 Task: Search one way flight ticket for 5 adults, 2 children, 1 infant in seat and 1 infant on lap in economy from Hyannis: Cape Cod Gateway Airport (boardman/polando Field) to Springfield: Abraham Lincoln Capital Airport on 5-2-2023. Choice of flights is Spirit. Number of bags: 2 checked bags. Price is upto 73000. Outbound departure time preference is 21:45.
Action: Mouse moved to (340, 145)
Screenshot: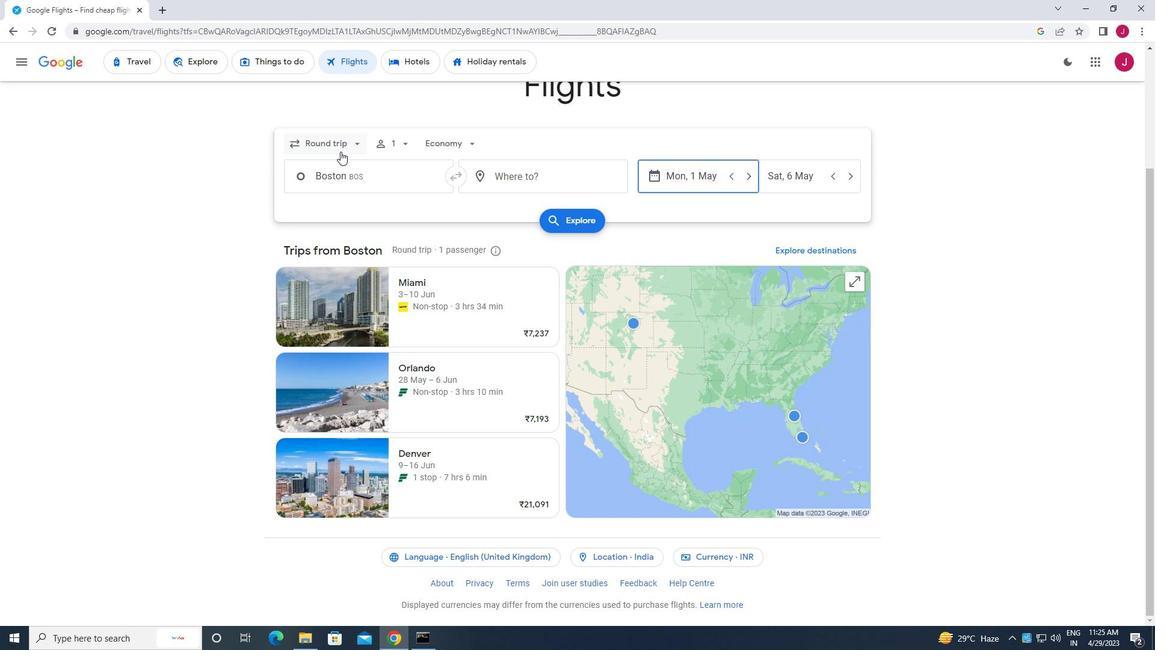 
Action: Mouse pressed left at (340, 145)
Screenshot: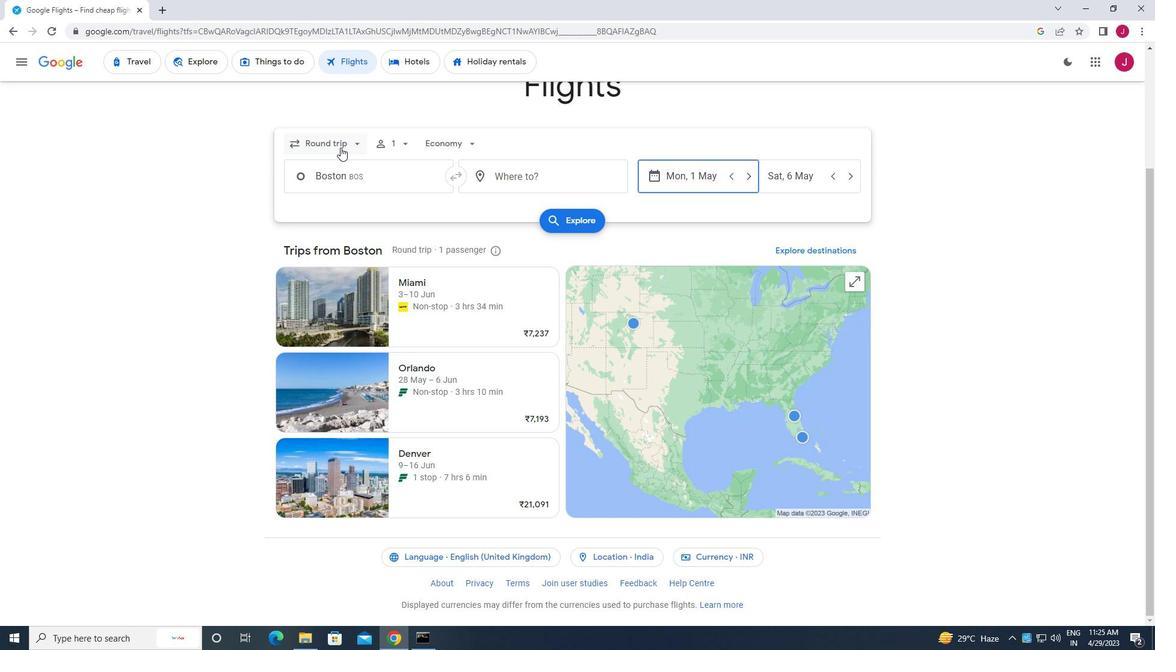 
Action: Mouse moved to (344, 197)
Screenshot: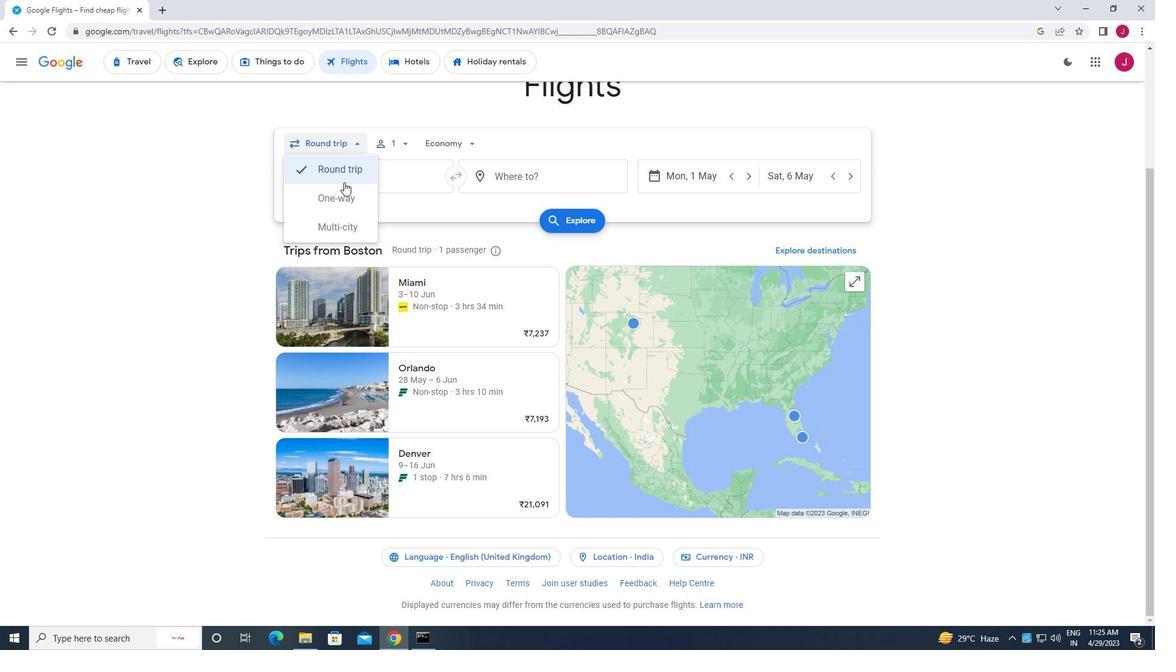
Action: Mouse pressed left at (344, 197)
Screenshot: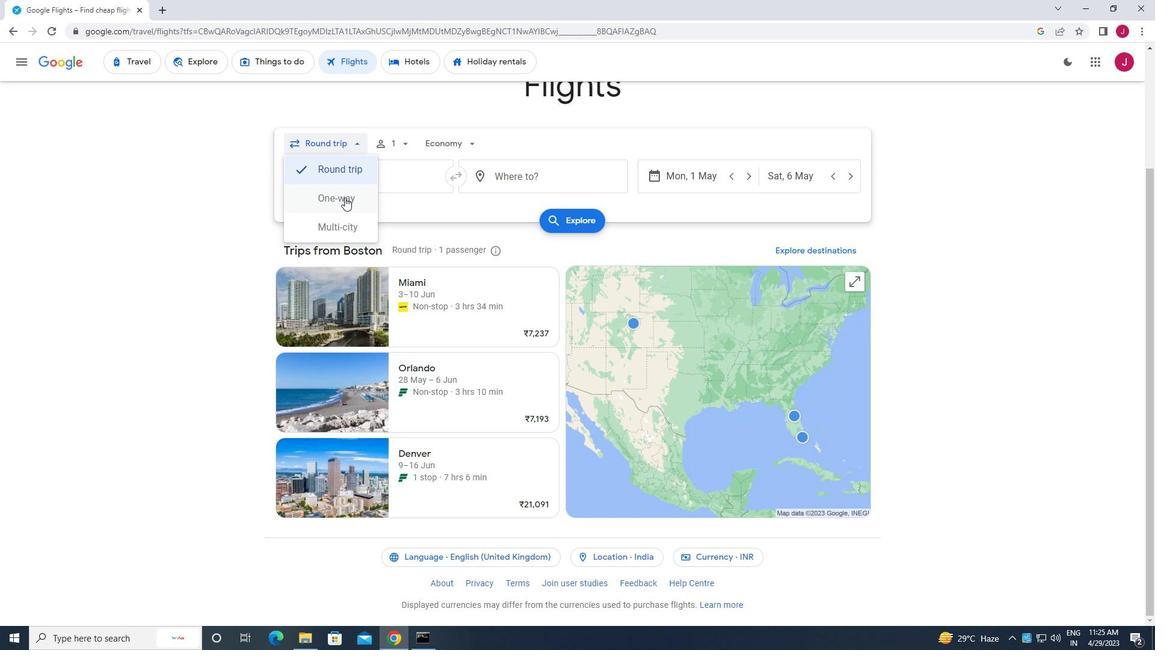 
Action: Mouse moved to (397, 143)
Screenshot: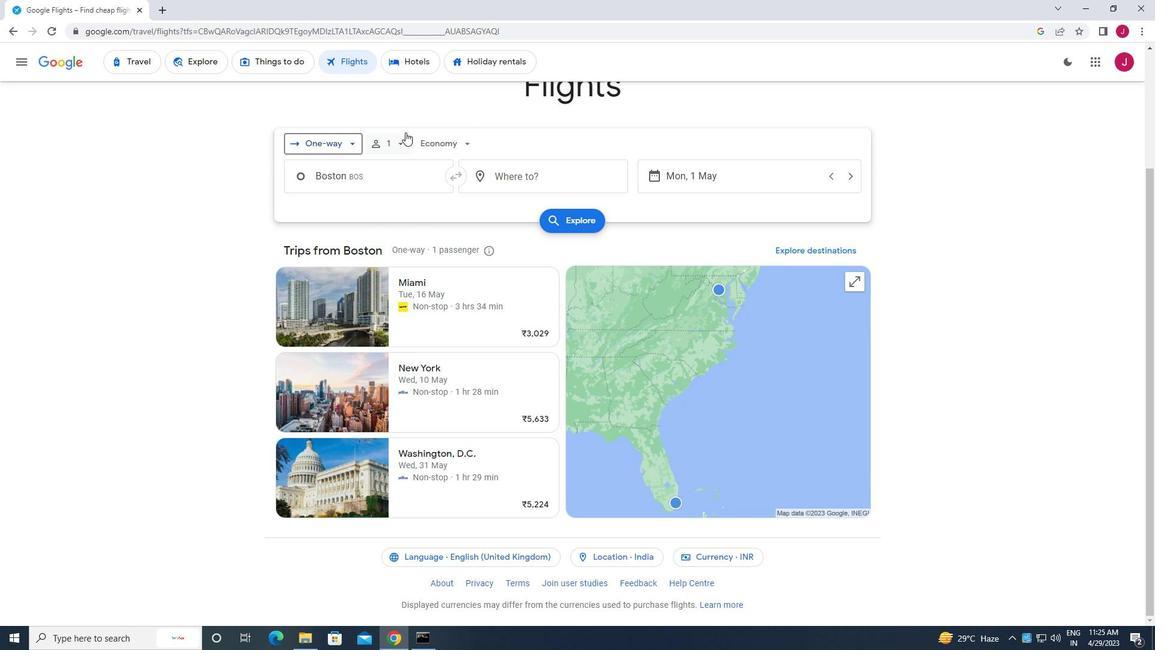 
Action: Mouse pressed left at (397, 143)
Screenshot: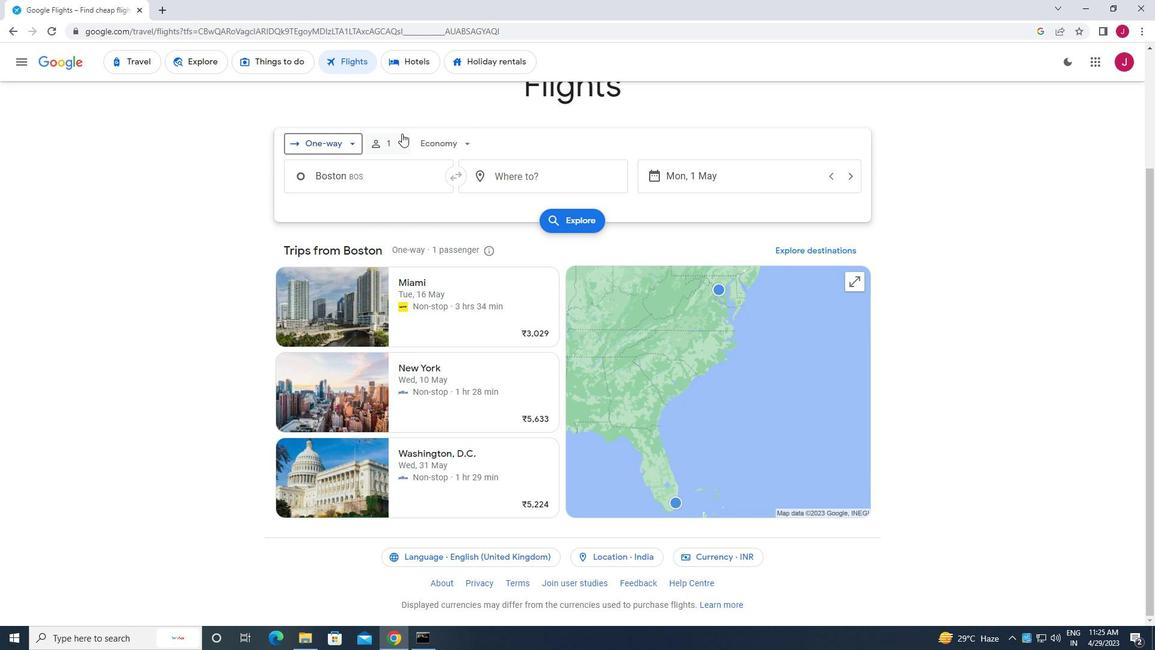 
Action: Mouse moved to (493, 175)
Screenshot: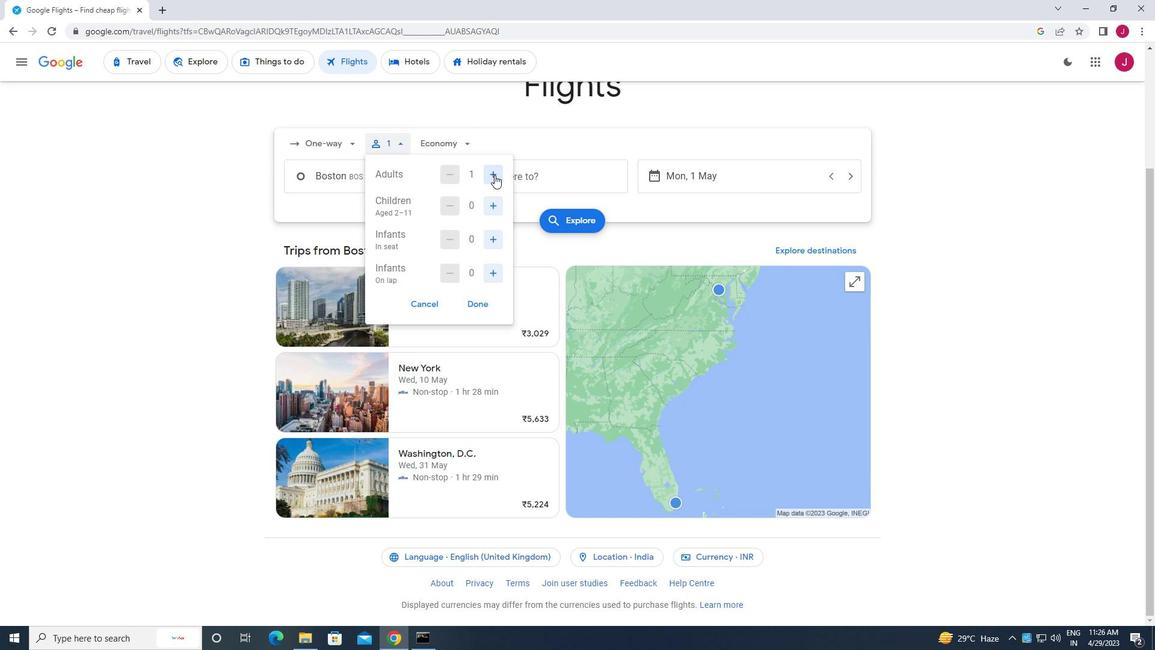 
Action: Mouse pressed left at (493, 175)
Screenshot: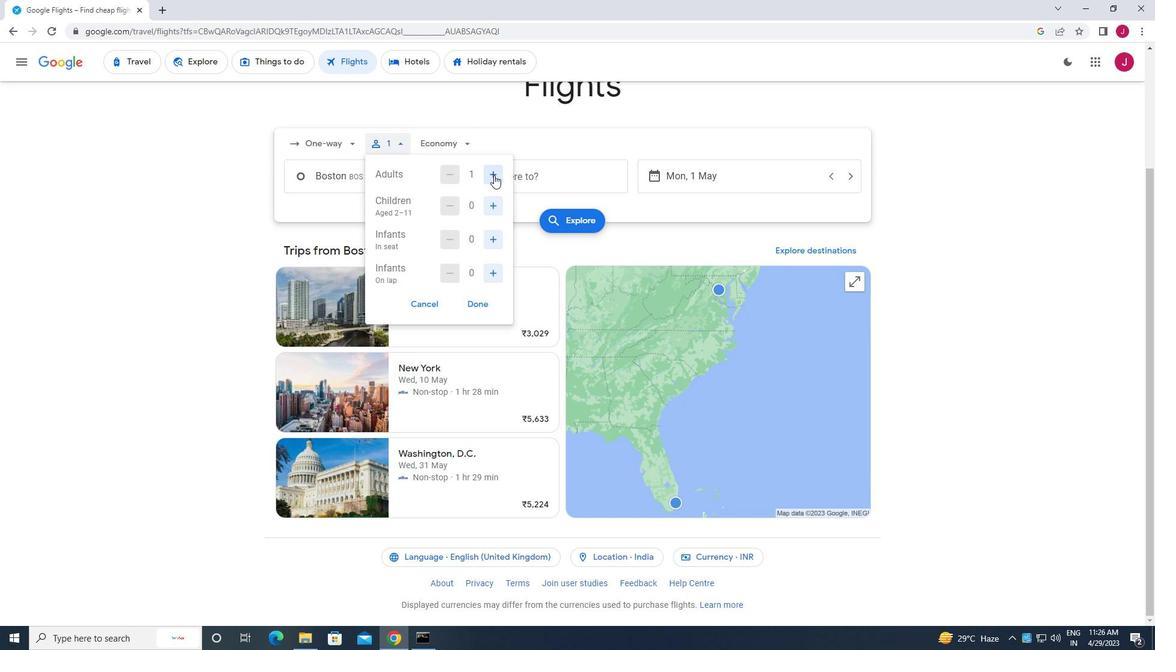 
Action: Mouse pressed left at (493, 175)
Screenshot: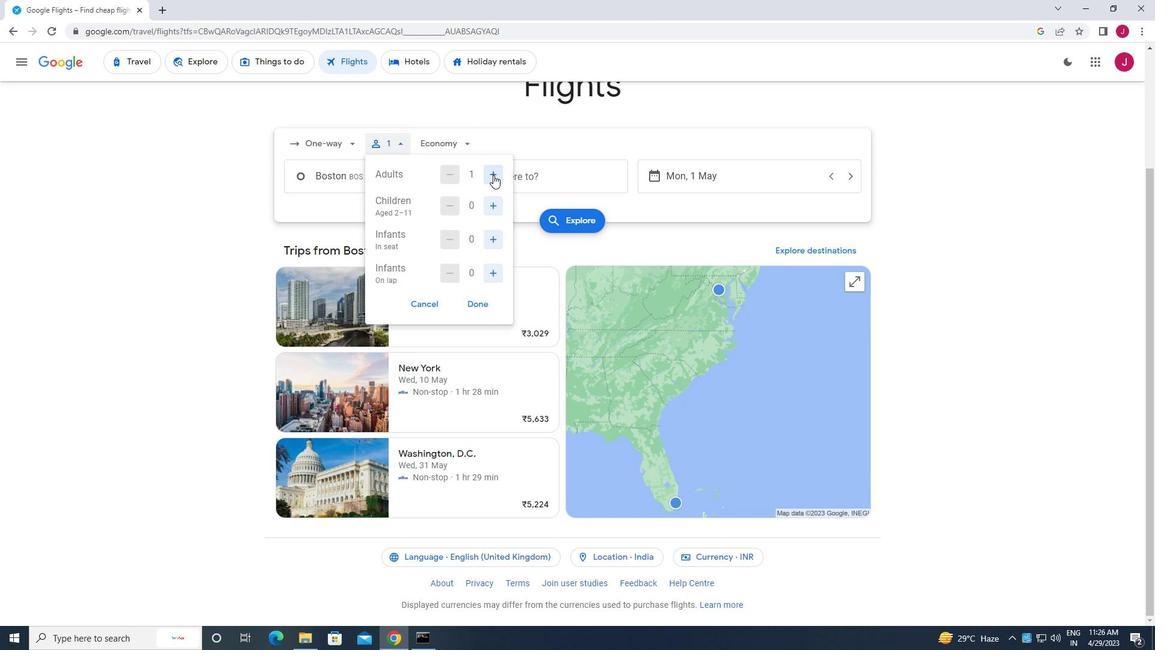 
Action: Mouse pressed left at (493, 175)
Screenshot: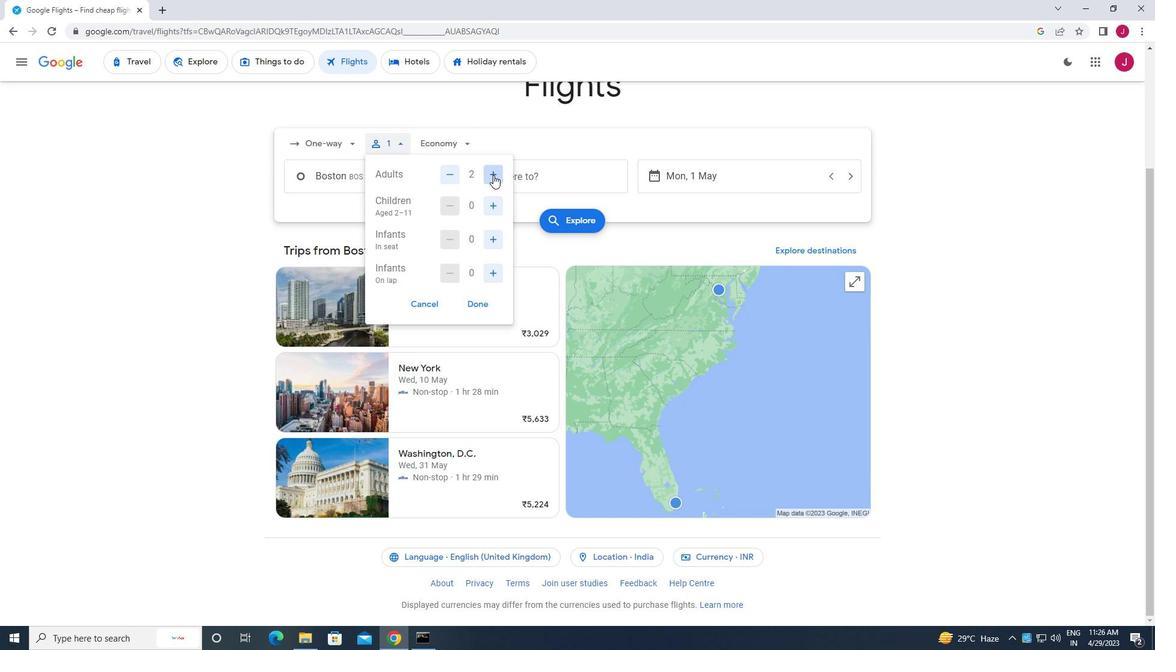 
Action: Mouse pressed left at (493, 175)
Screenshot: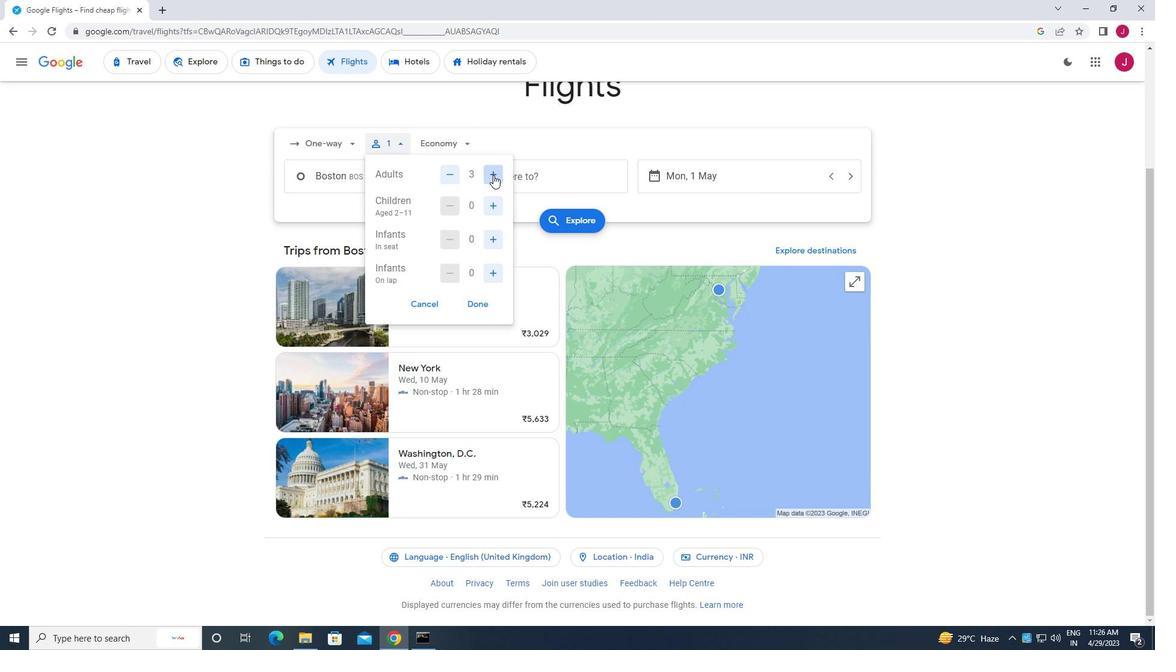 
Action: Mouse moved to (494, 211)
Screenshot: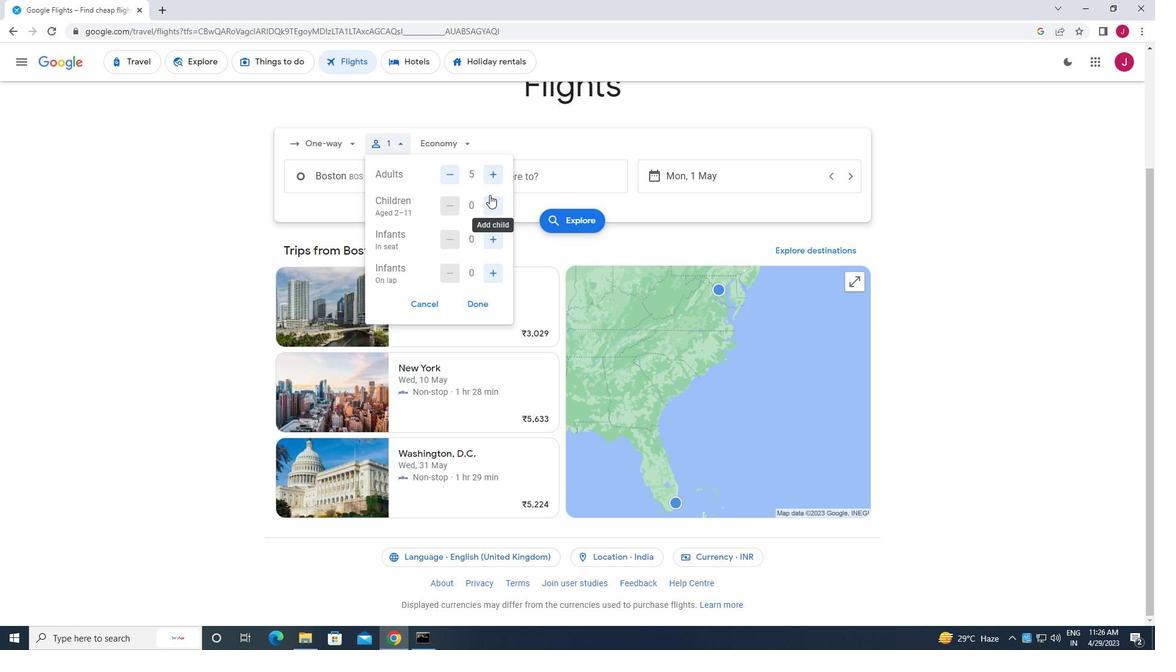 
Action: Mouse pressed left at (494, 211)
Screenshot: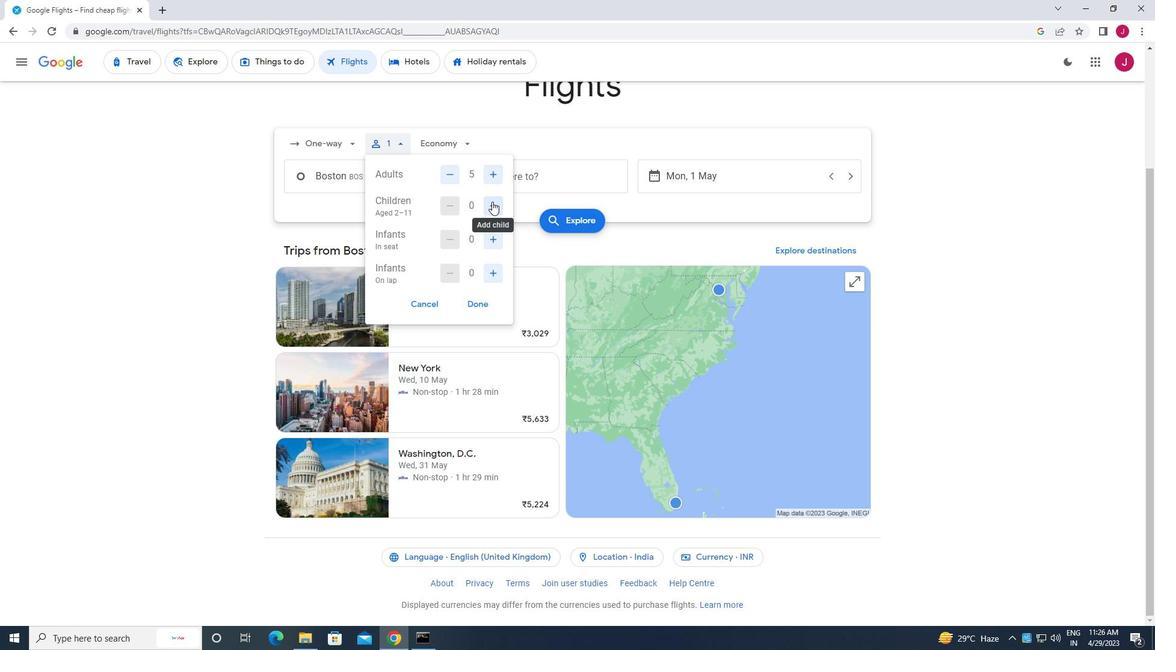 
Action: Mouse pressed left at (494, 211)
Screenshot: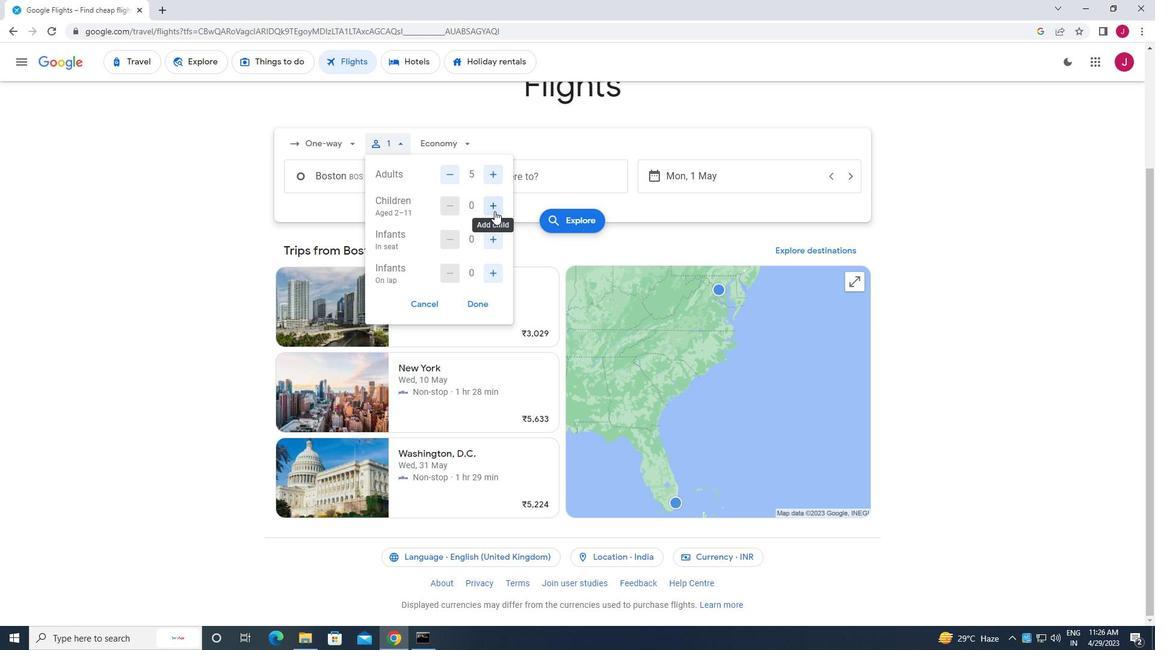 
Action: Mouse moved to (493, 241)
Screenshot: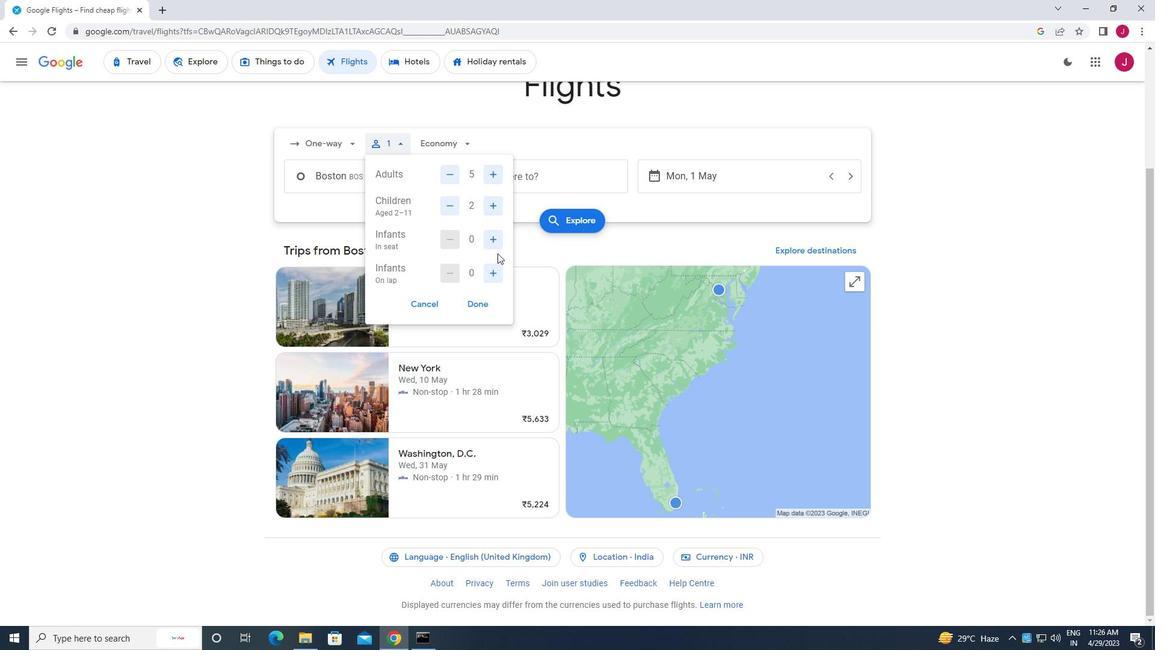 
Action: Mouse pressed left at (493, 241)
Screenshot: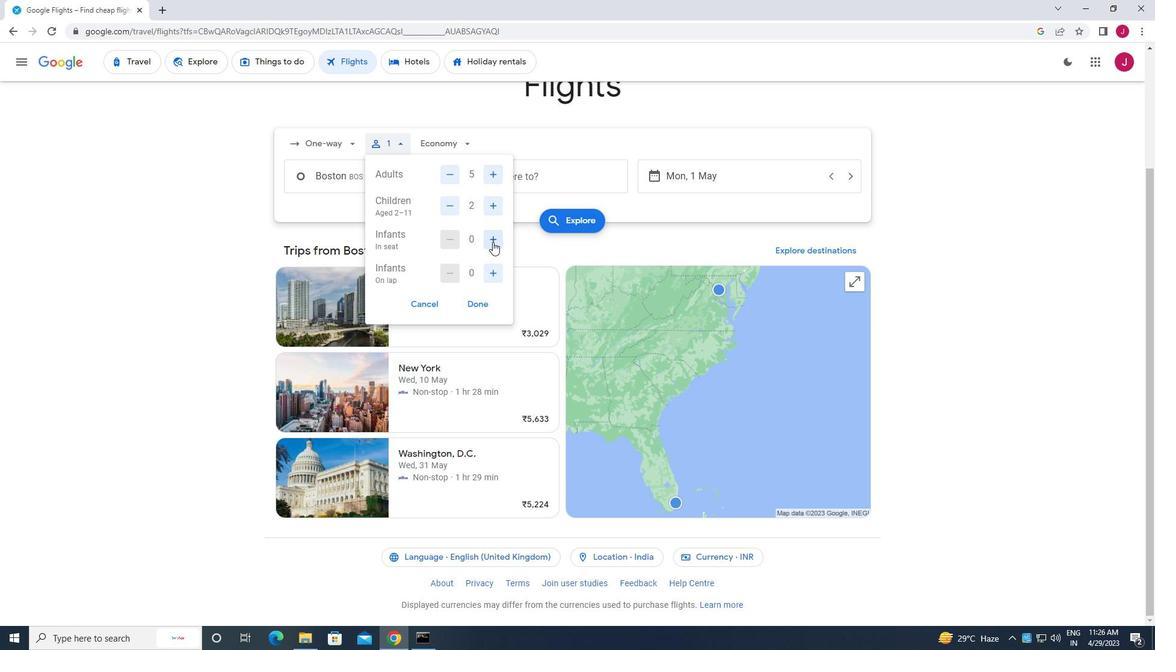 
Action: Mouse moved to (494, 276)
Screenshot: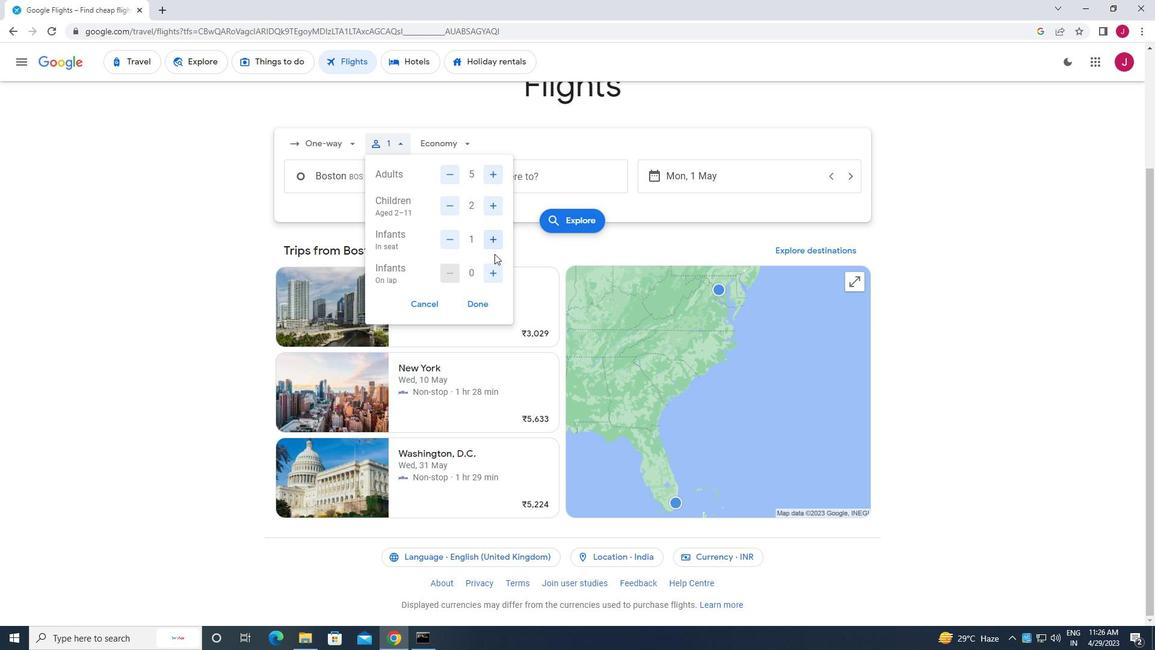 
Action: Mouse pressed left at (494, 276)
Screenshot: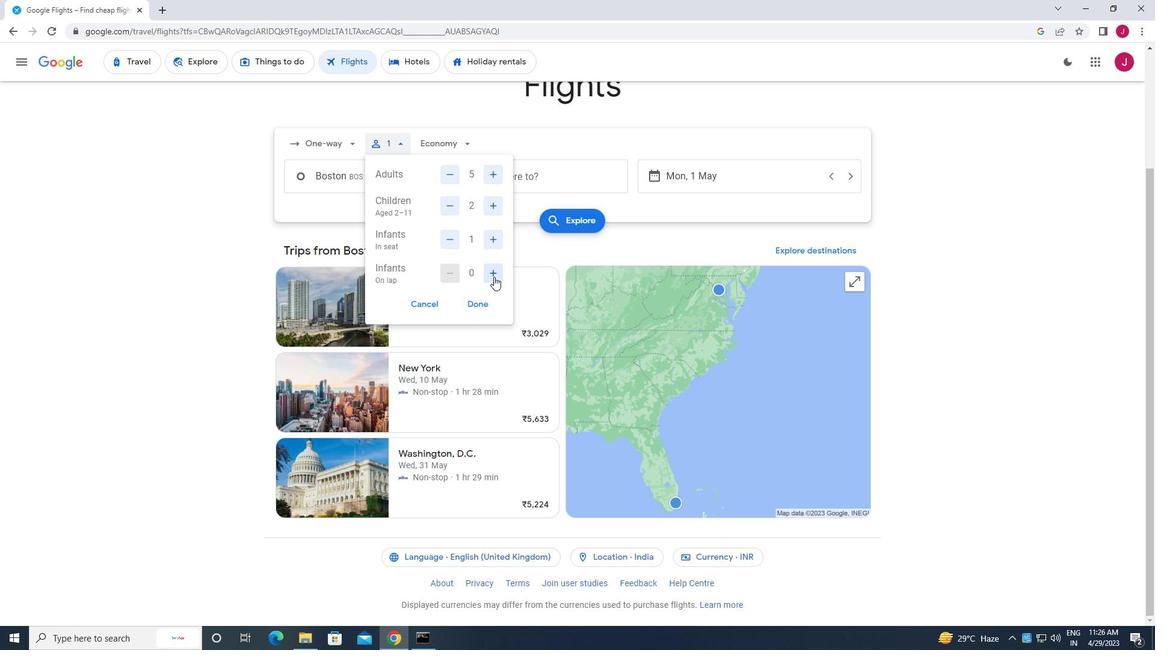 
Action: Mouse moved to (482, 305)
Screenshot: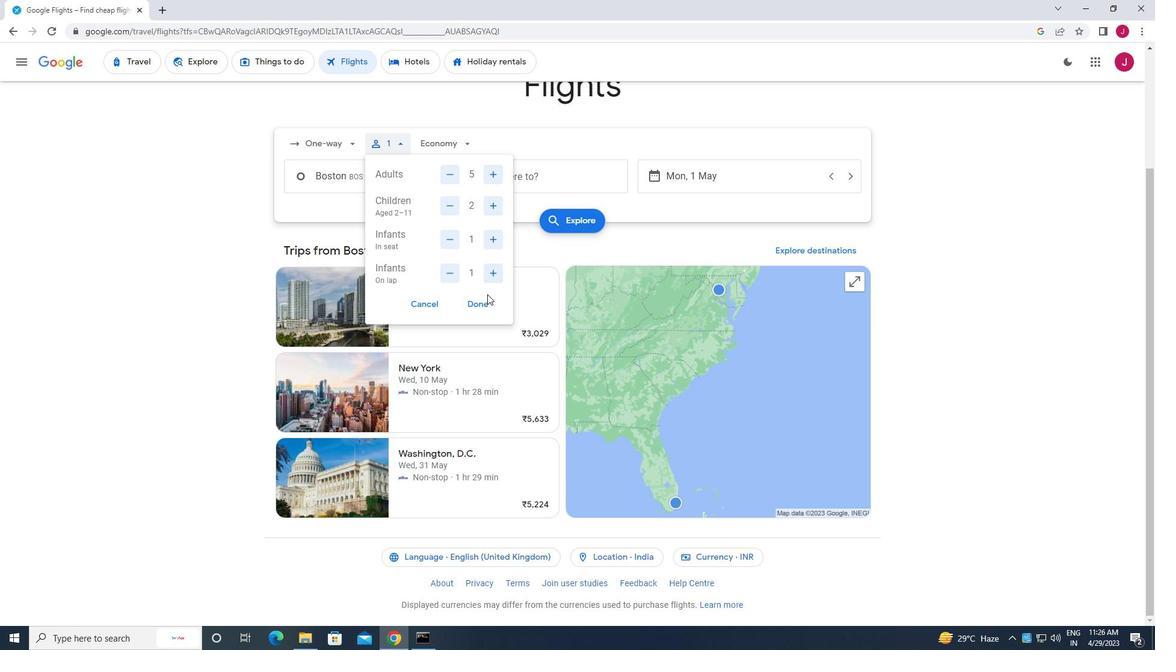 
Action: Mouse pressed left at (482, 305)
Screenshot: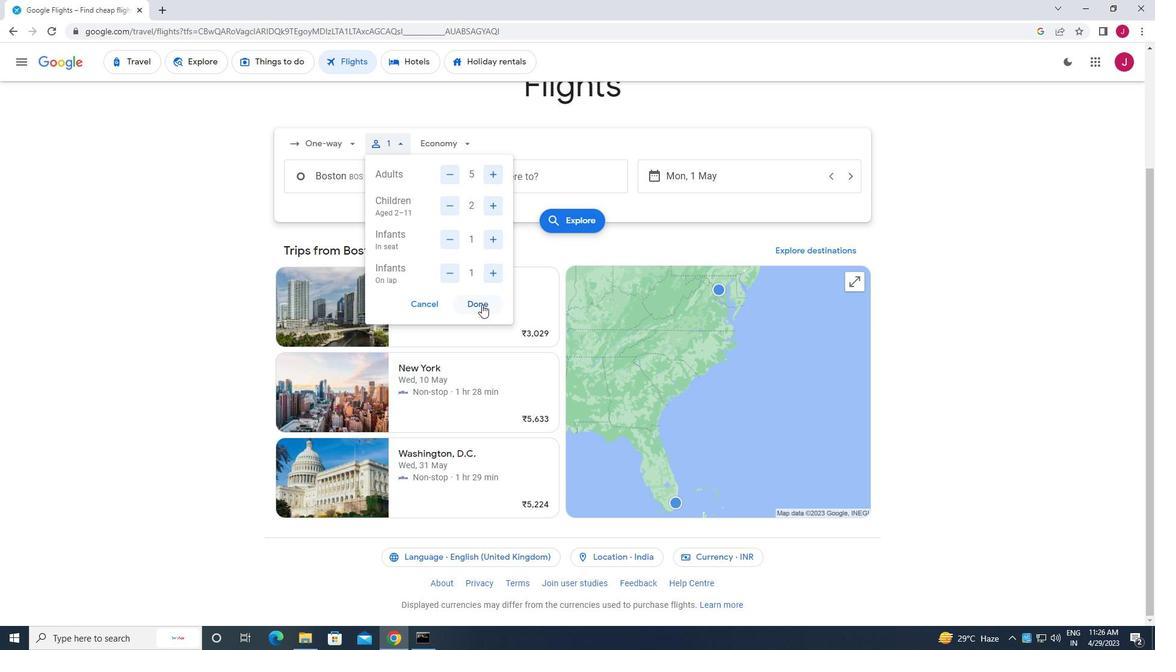 
Action: Mouse moved to (455, 140)
Screenshot: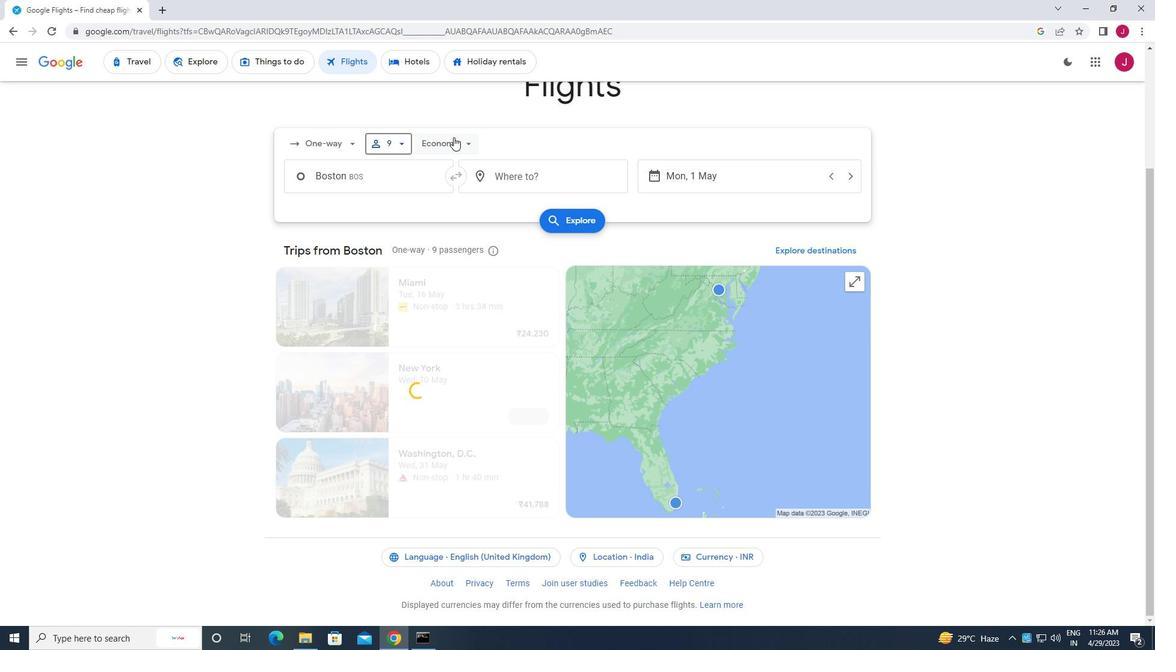 
Action: Mouse pressed left at (455, 140)
Screenshot: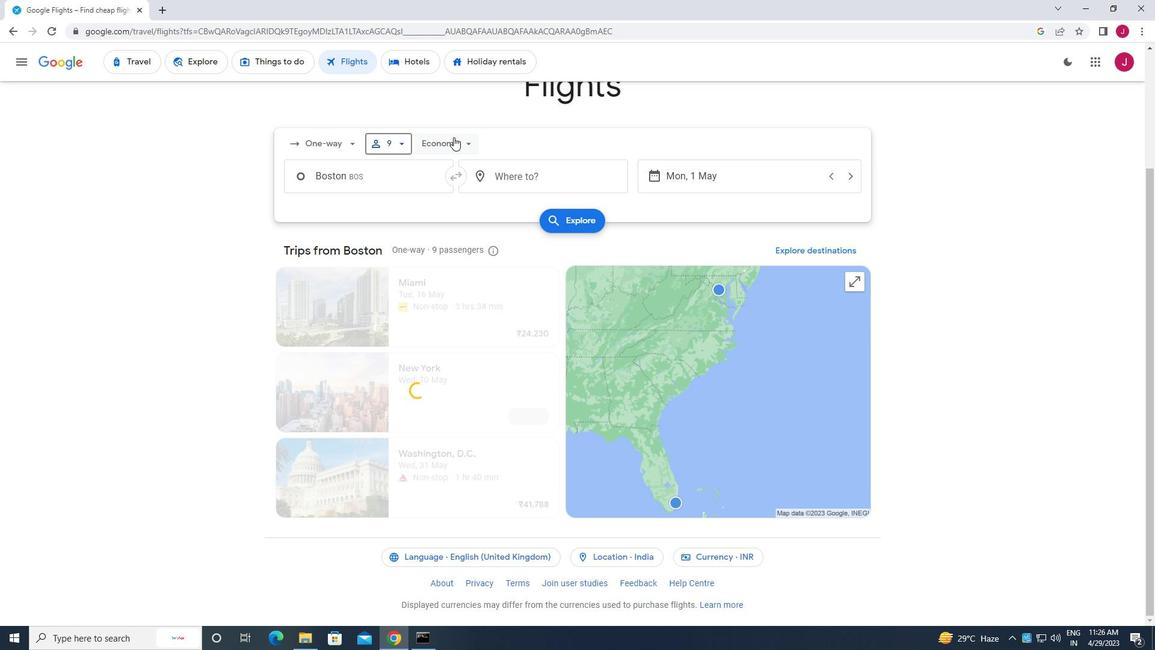 
Action: Mouse moved to (461, 167)
Screenshot: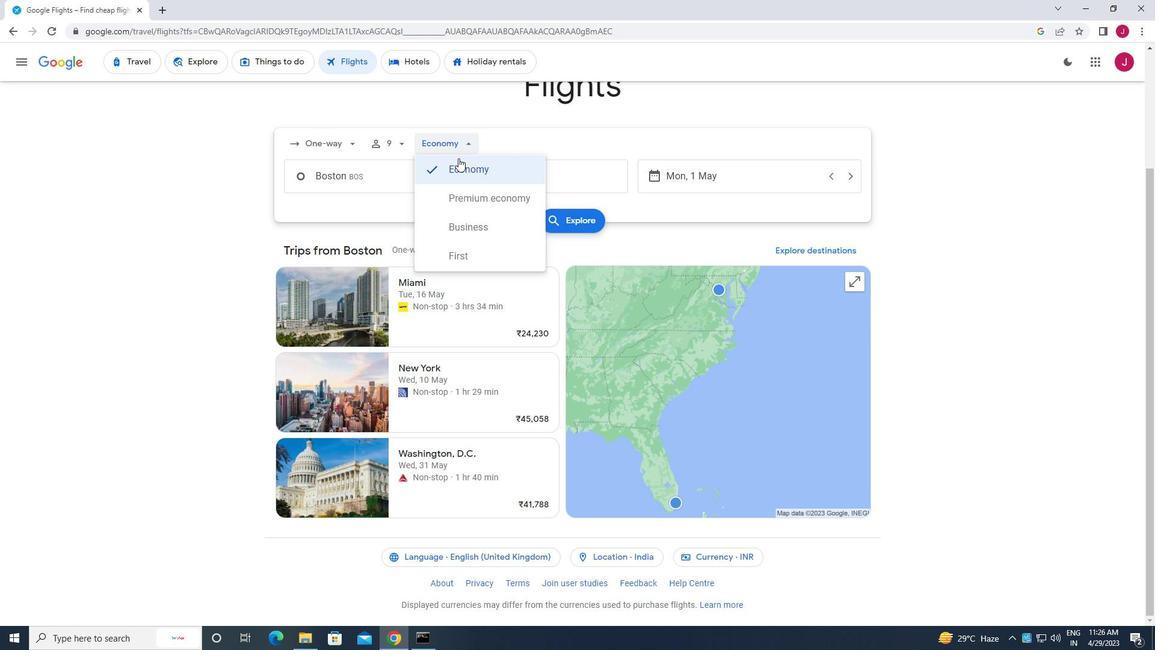 
Action: Mouse pressed left at (461, 167)
Screenshot: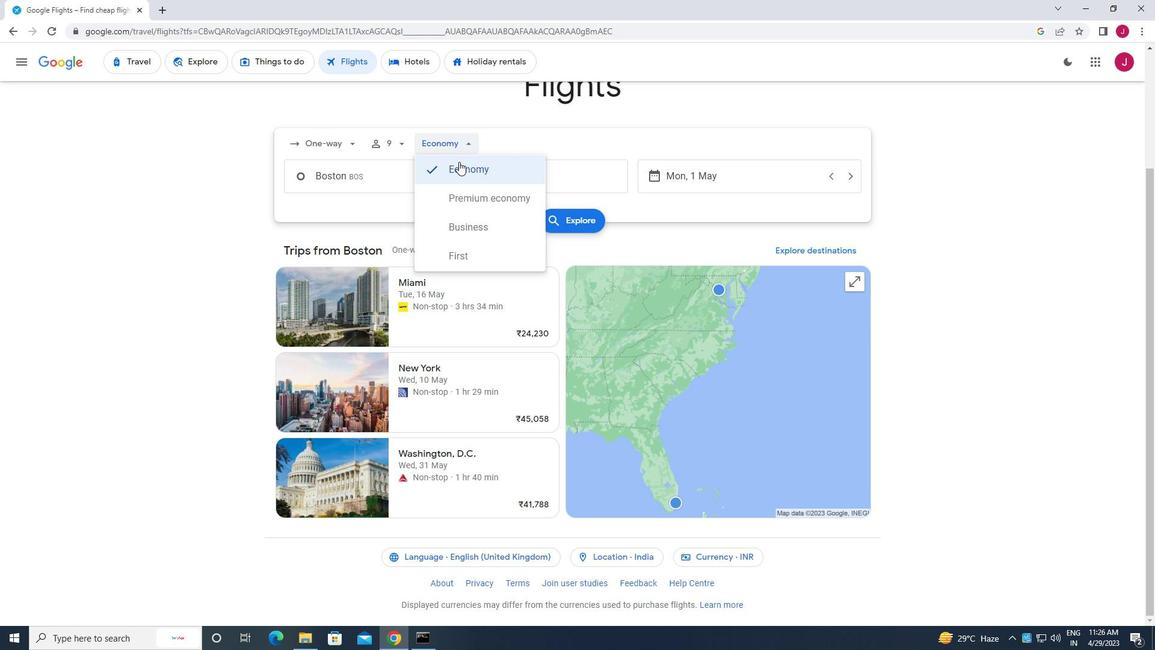 
Action: Mouse moved to (399, 181)
Screenshot: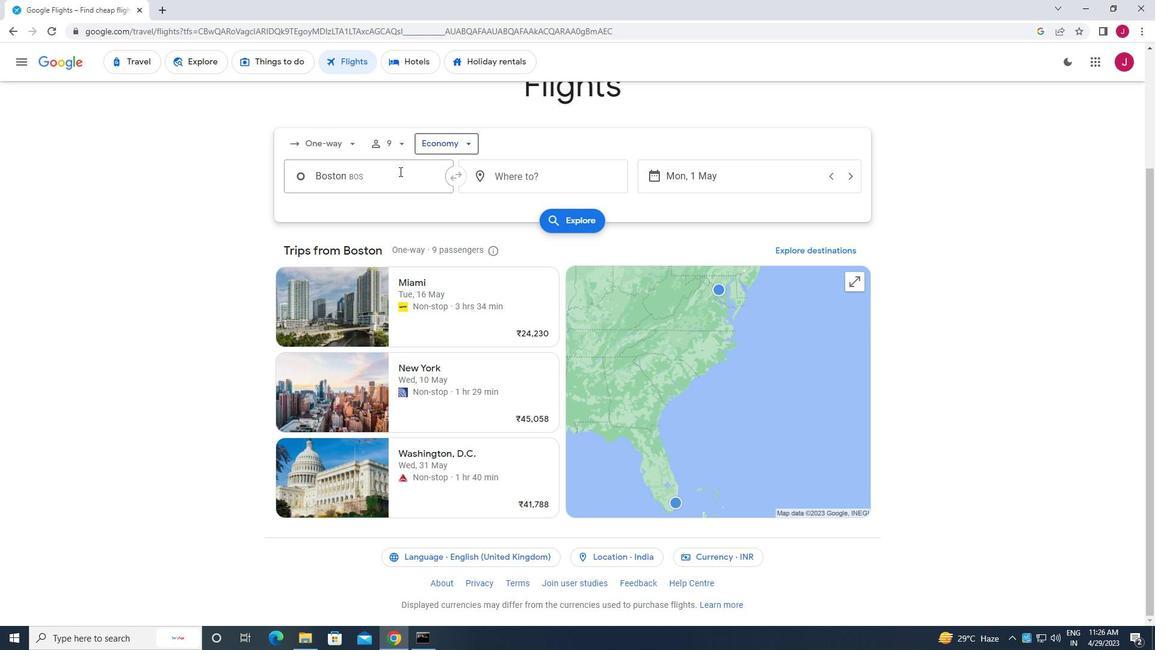 
Action: Mouse pressed left at (399, 181)
Screenshot: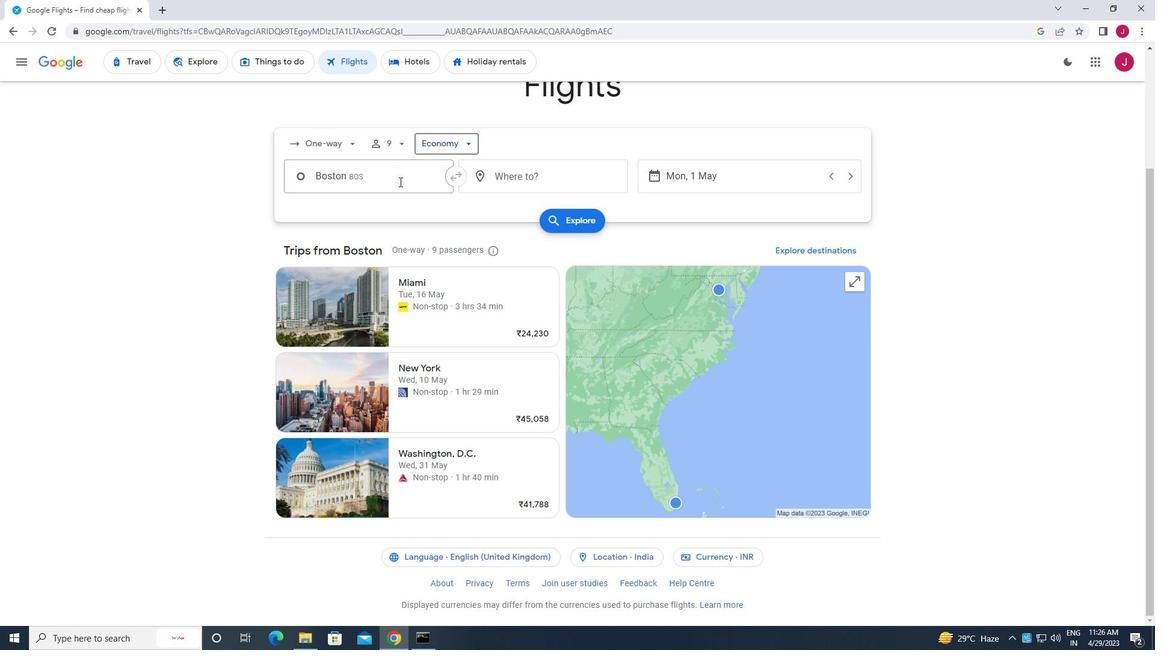 
Action: Mouse moved to (397, 181)
Screenshot: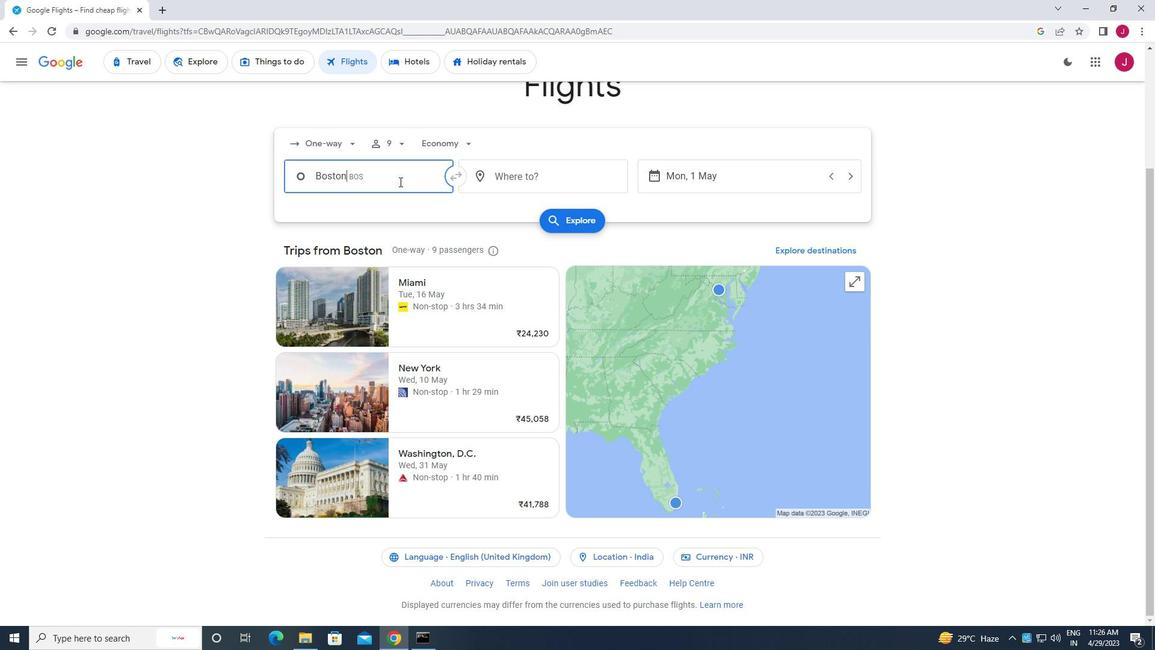 
Action: Key pressed hyannis<Key.space>c<Key.backspace><Key.backspace><Key.backspace><Key.backspace><Key.backspace><Key.backspace><Key.backspace><Key.backspace><Key.backspace>cape<Key.space>cod<Key.space>g
Screenshot: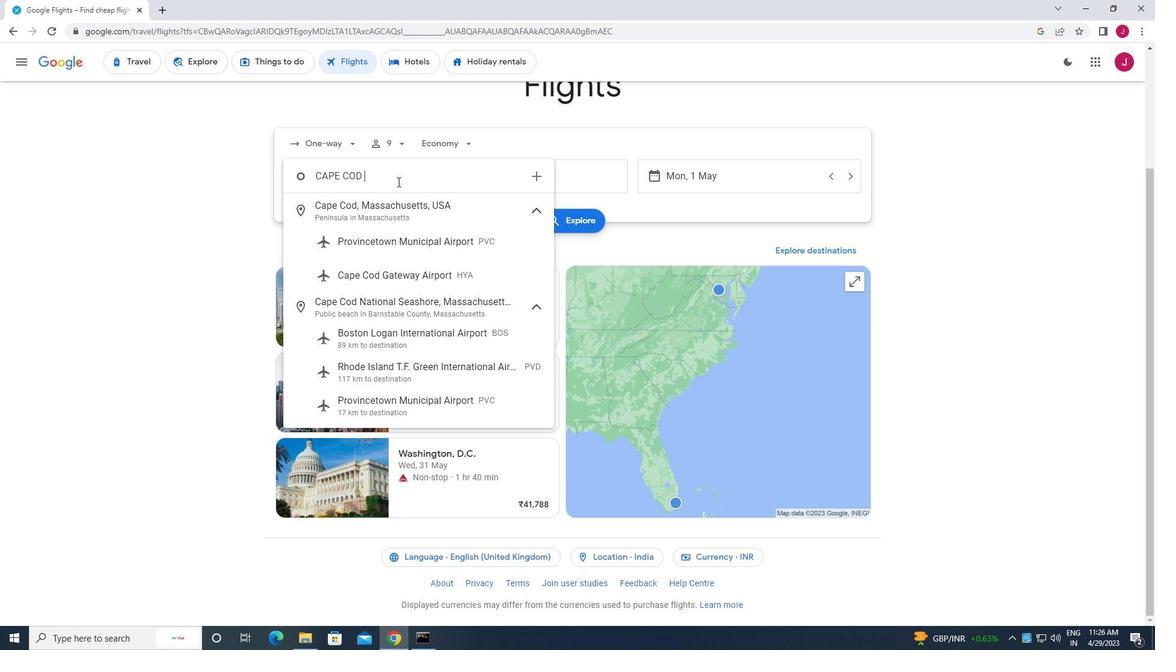 
Action: Mouse moved to (402, 208)
Screenshot: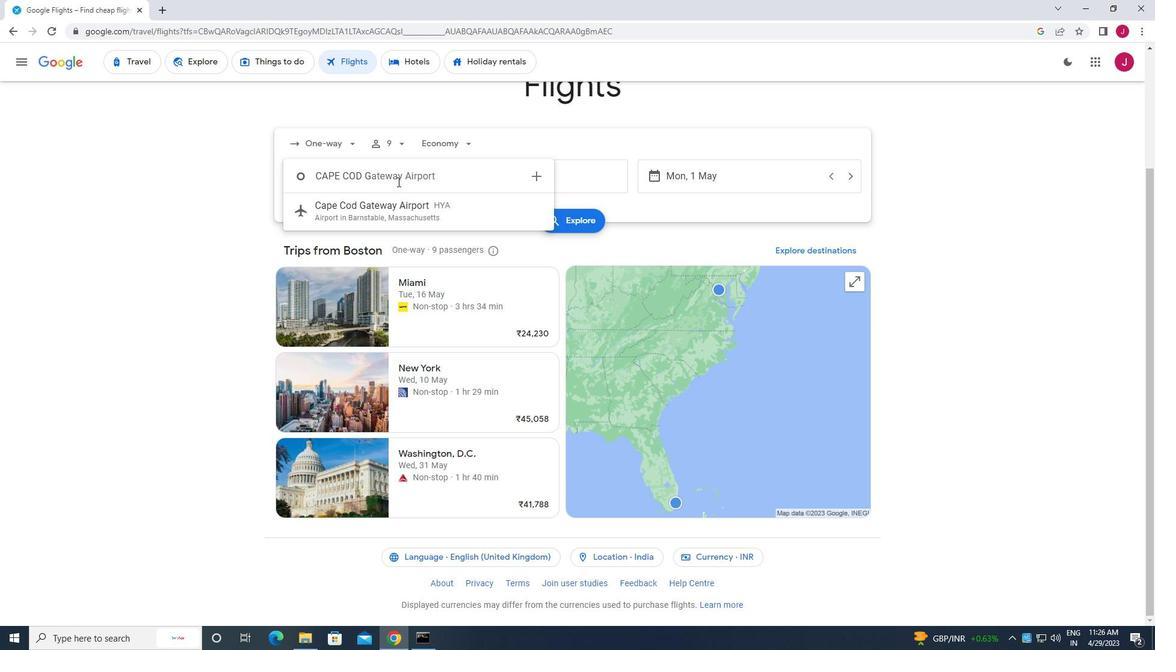 
Action: Mouse pressed left at (402, 208)
Screenshot: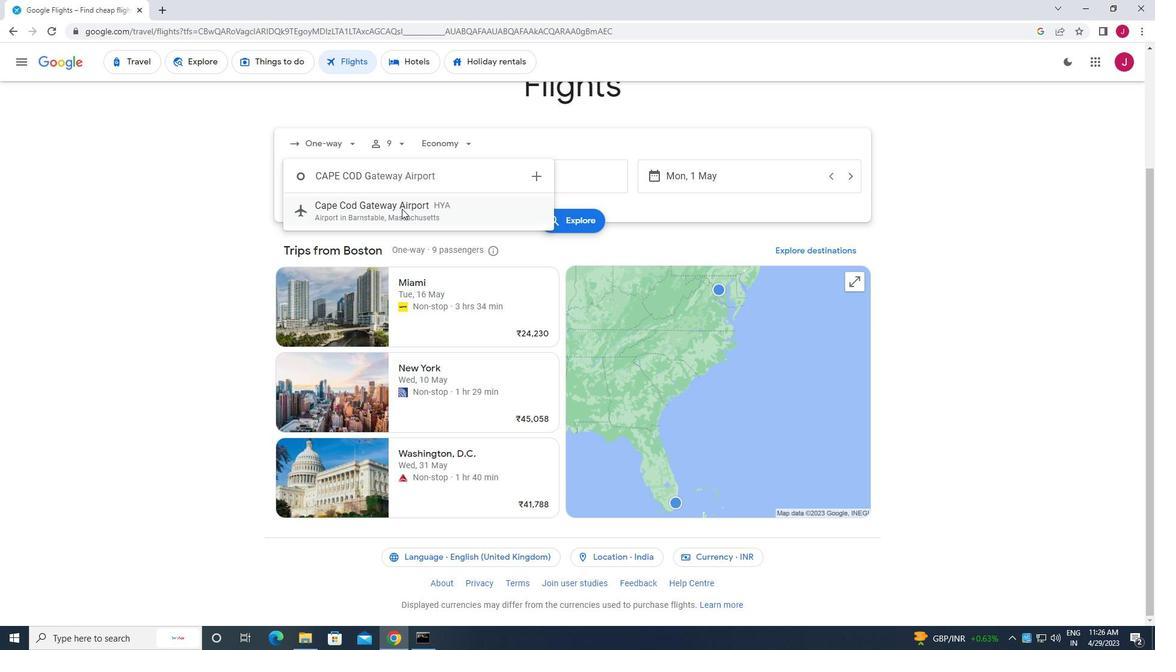 
Action: Mouse moved to (550, 183)
Screenshot: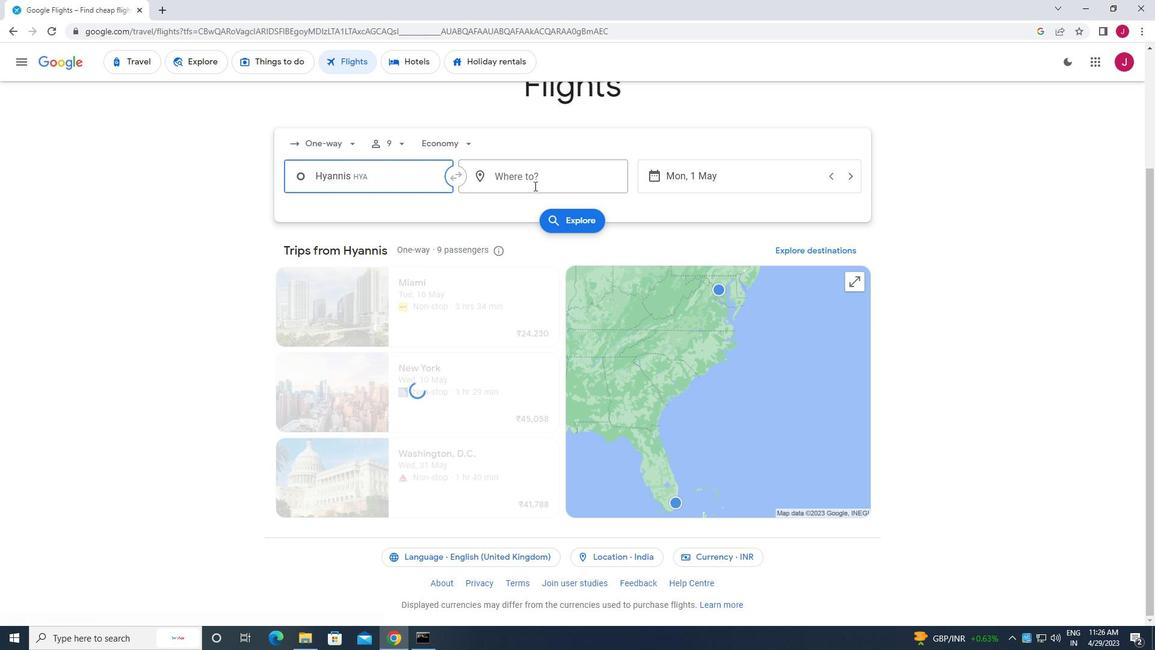 
Action: Mouse pressed left at (550, 183)
Screenshot: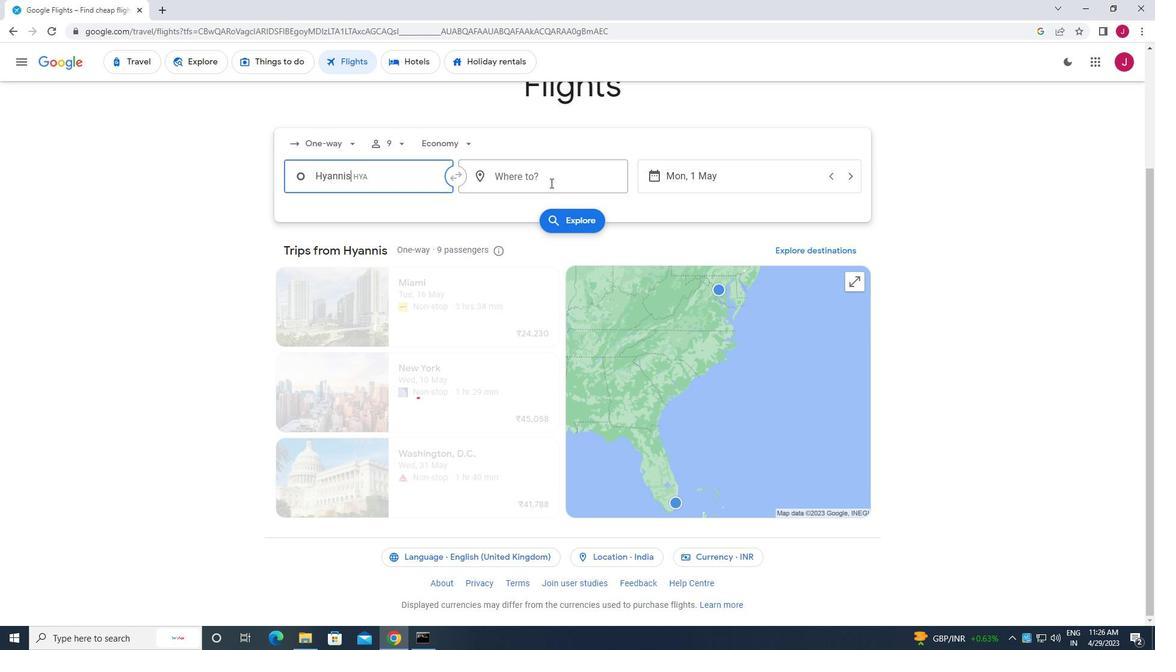 
Action: Mouse moved to (550, 183)
Screenshot: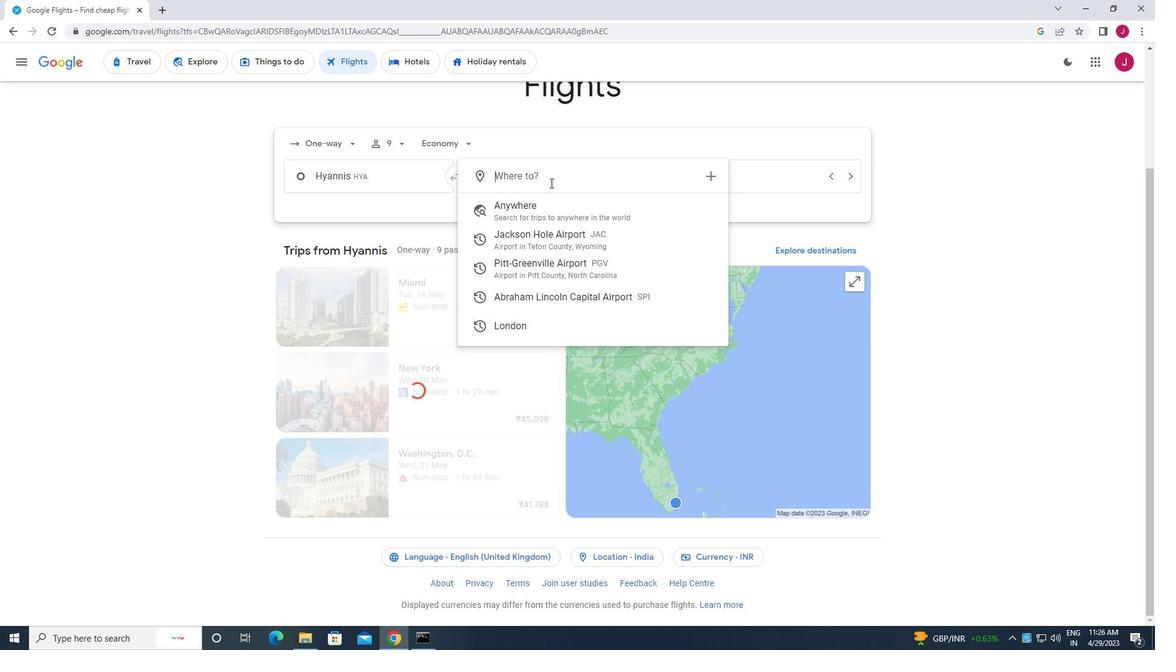
Action: Key pressed springfield
Screenshot: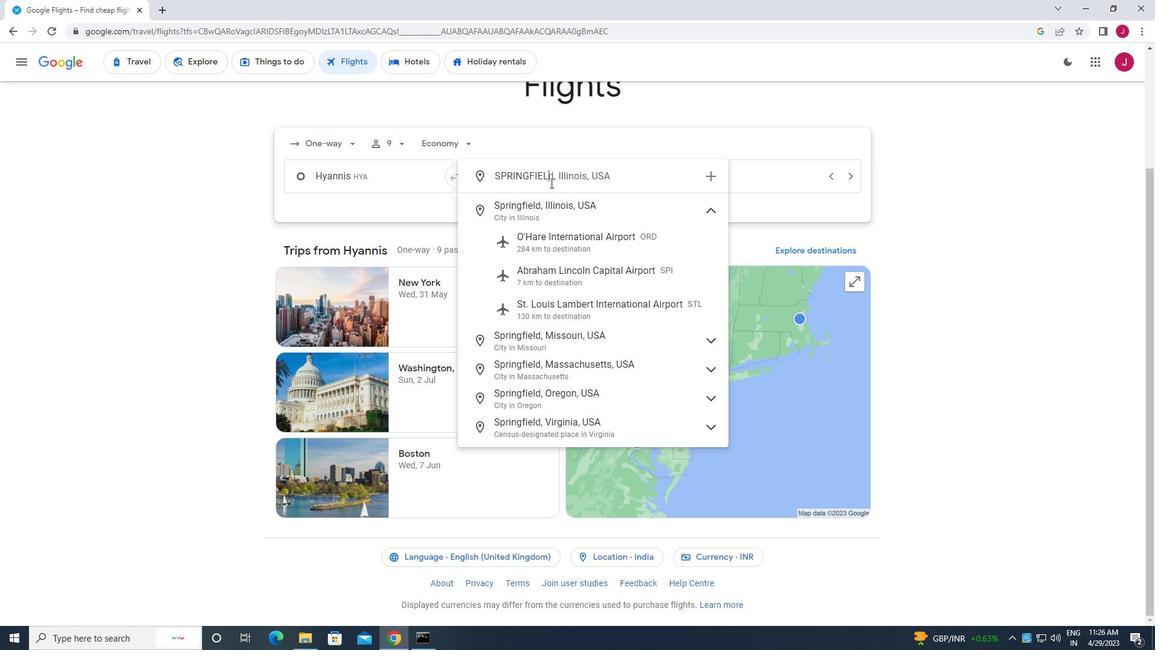 
Action: Mouse moved to (582, 275)
Screenshot: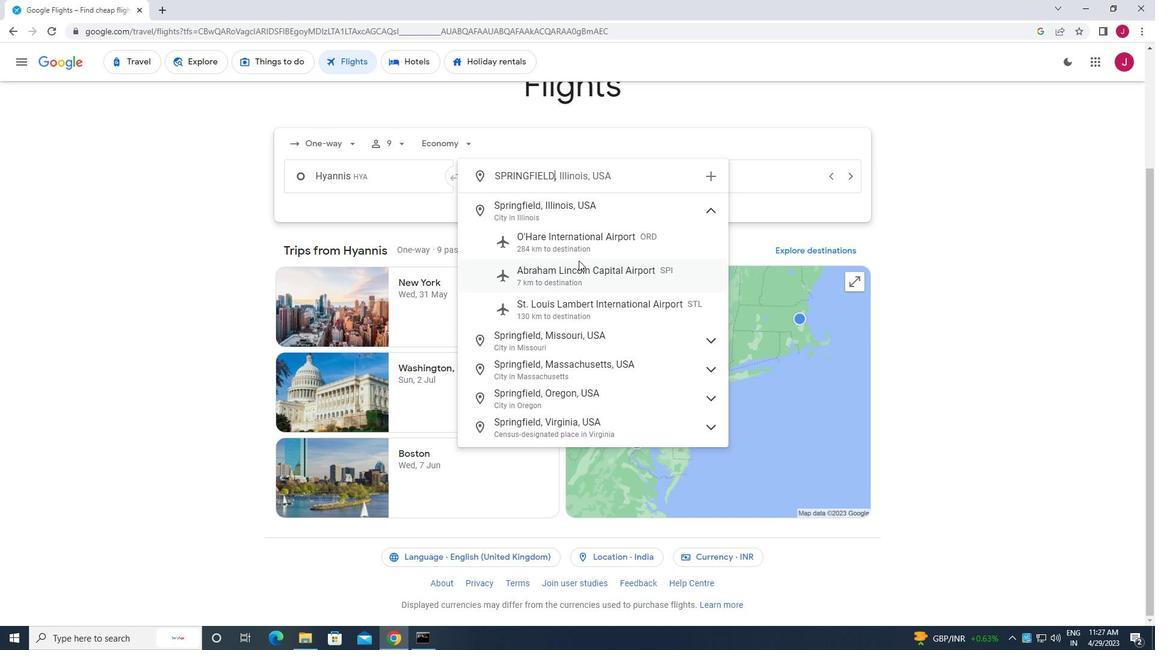 
Action: Mouse pressed left at (582, 275)
Screenshot: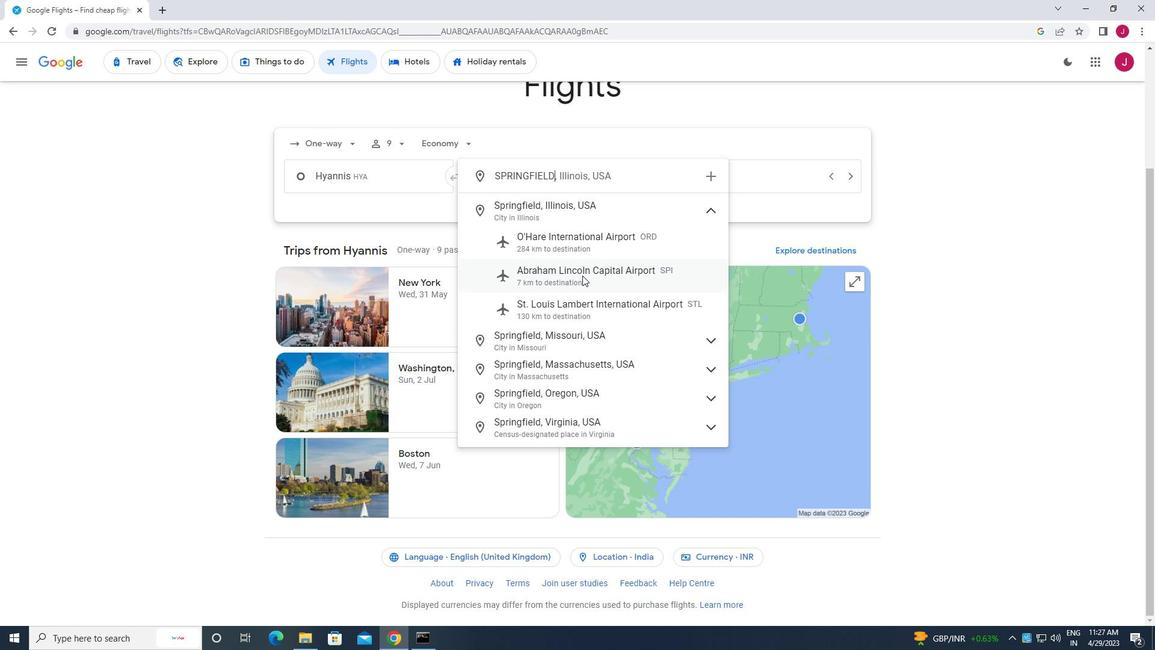 
Action: Mouse moved to (715, 172)
Screenshot: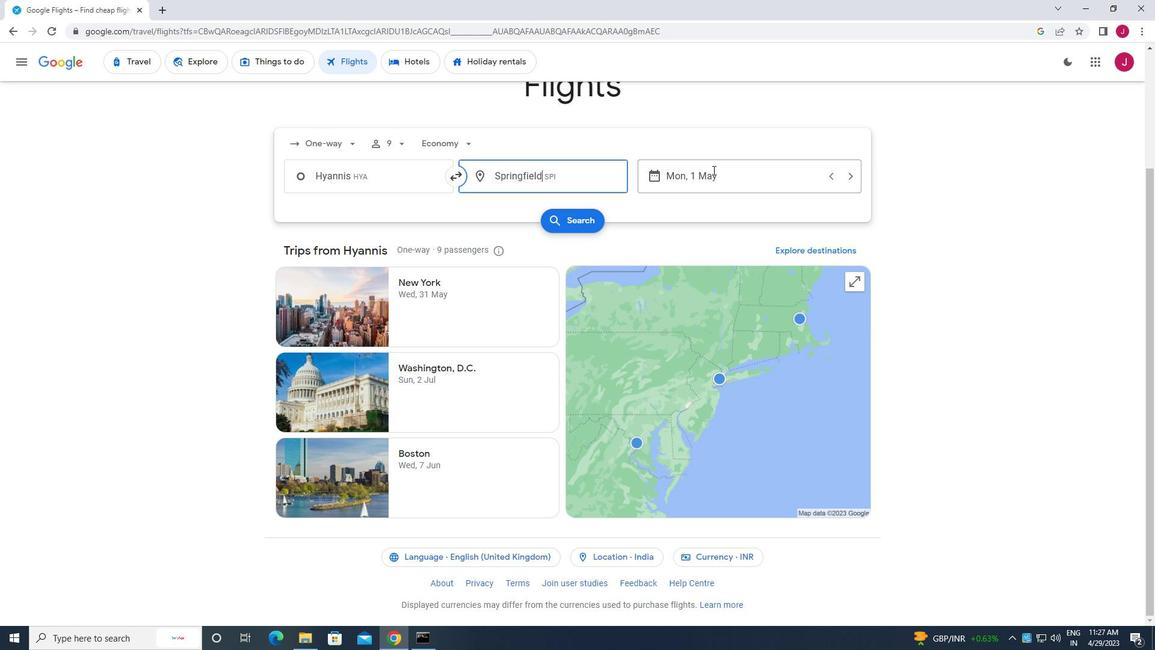 
Action: Mouse pressed left at (715, 172)
Screenshot: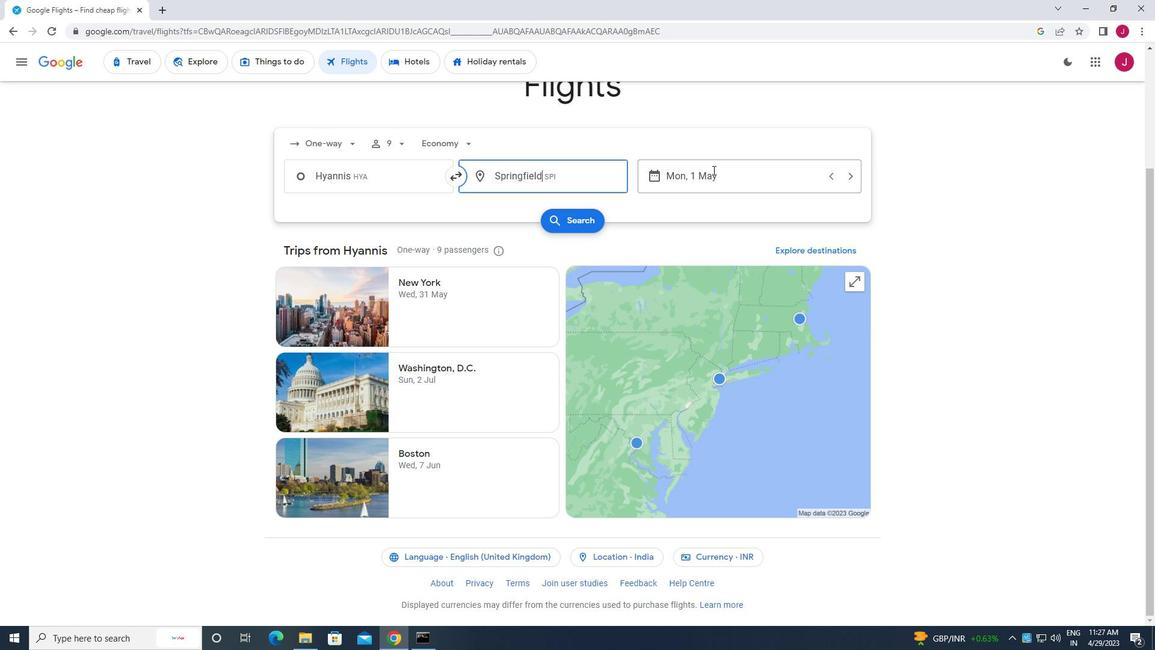 
Action: Mouse moved to (725, 275)
Screenshot: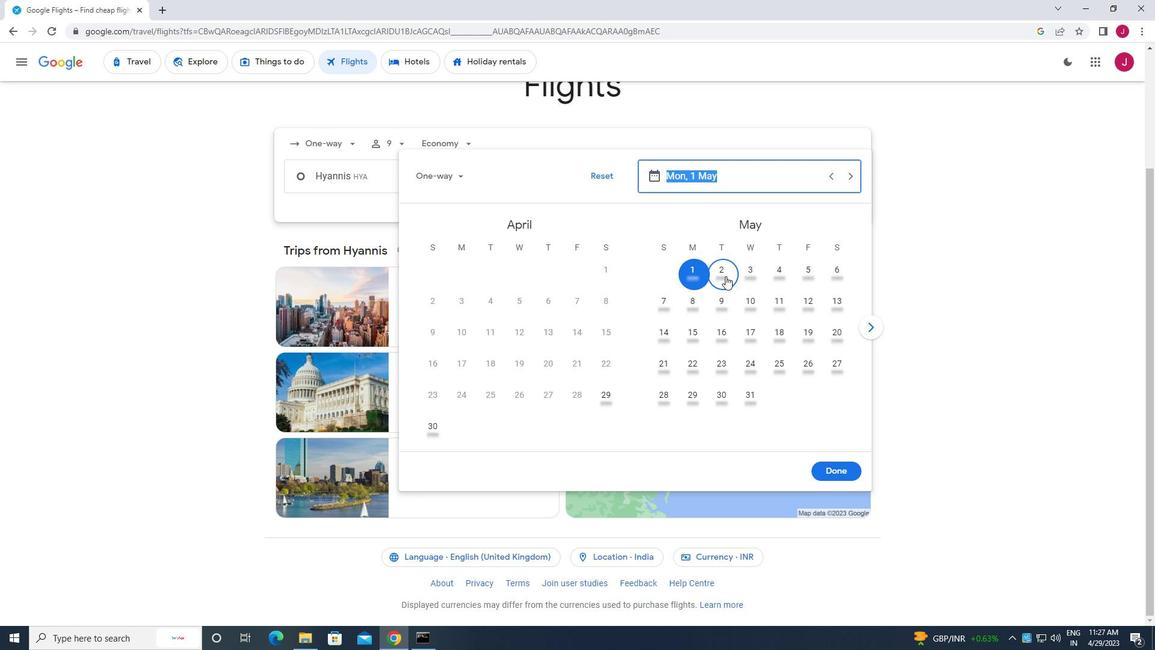 
Action: Mouse pressed left at (725, 275)
Screenshot: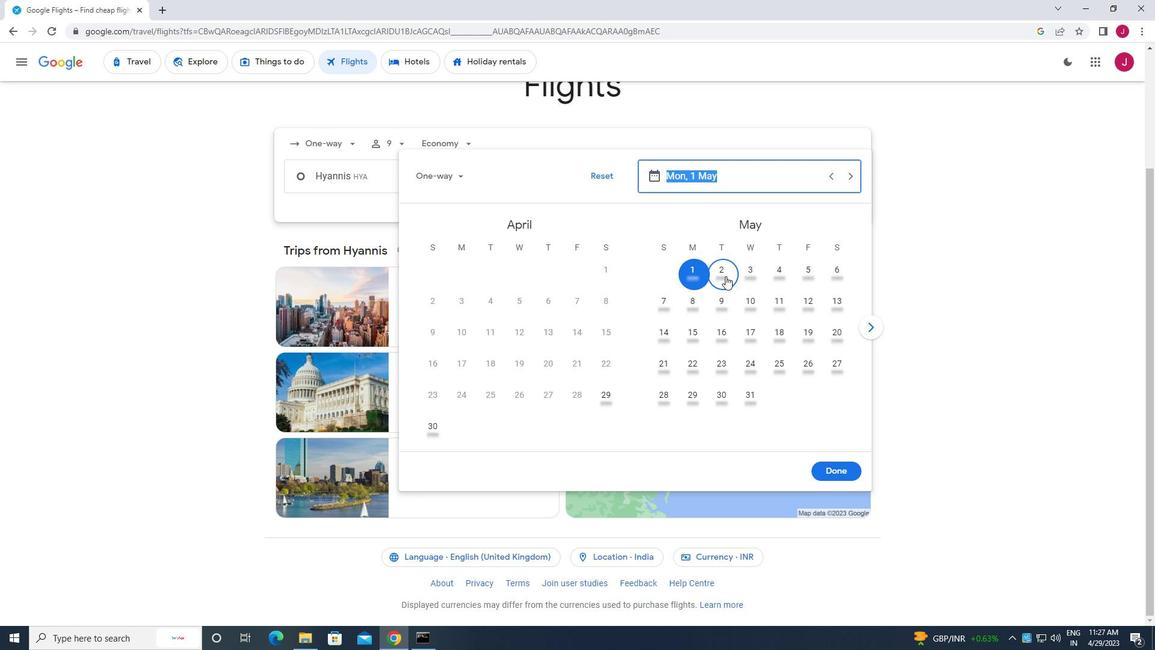 
Action: Mouse moved to (831, 473)
Screenshot: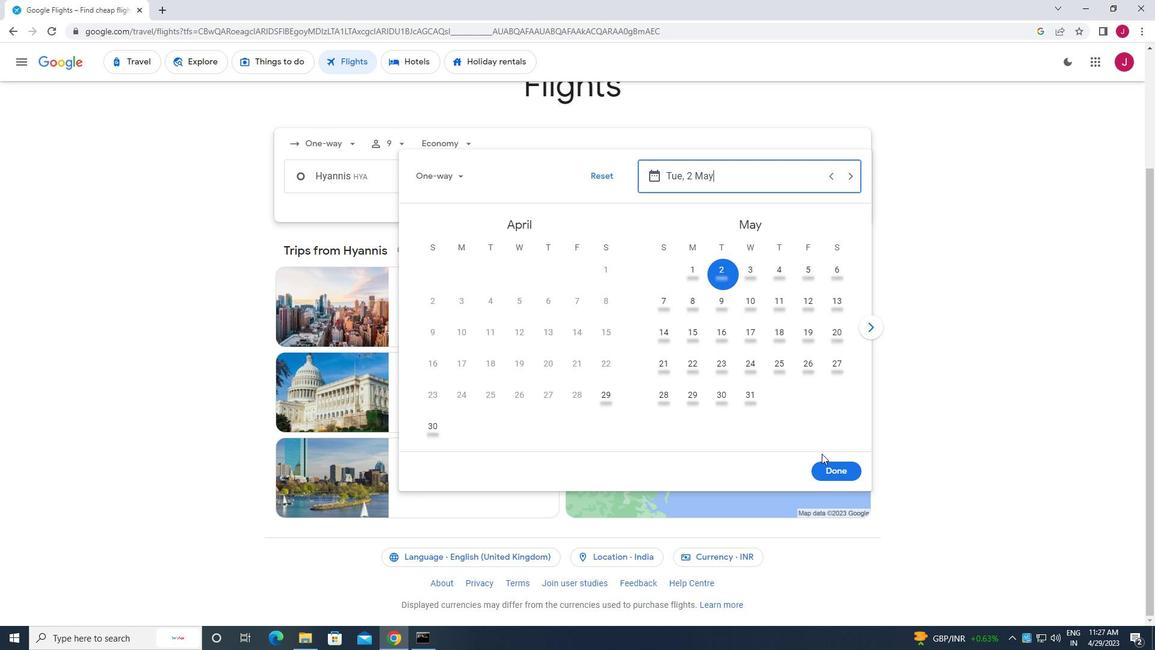 
Action: Mouse pressed left at (831, 473)
Screenshot: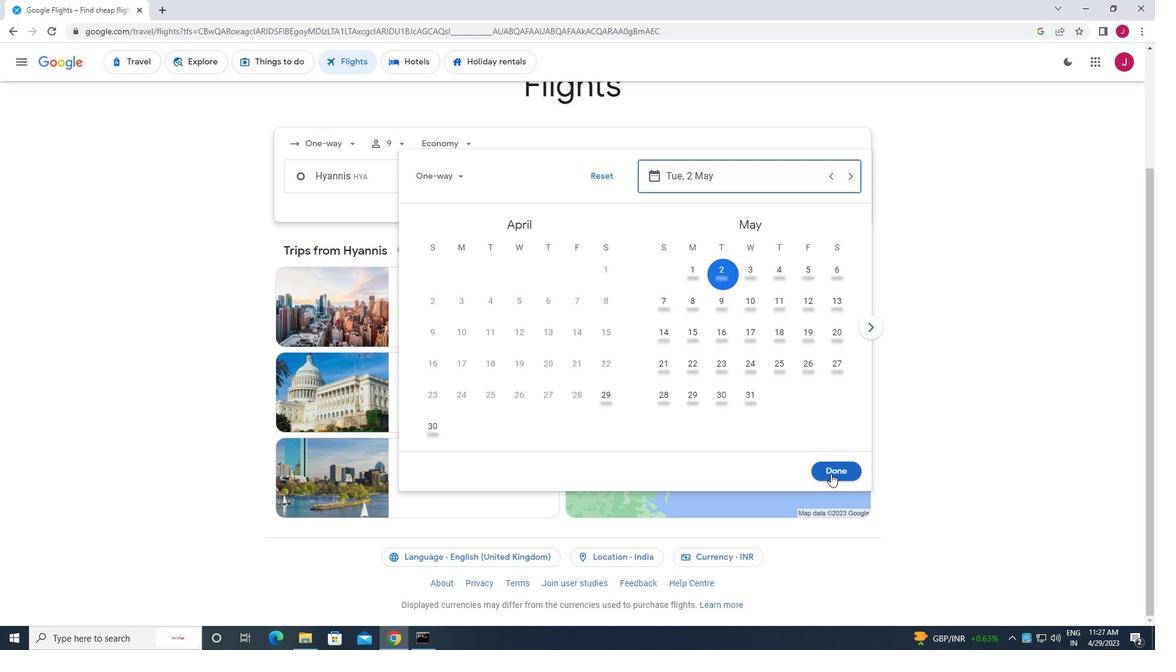 
Action: Mouse moved to (578, 219)
Screenshot: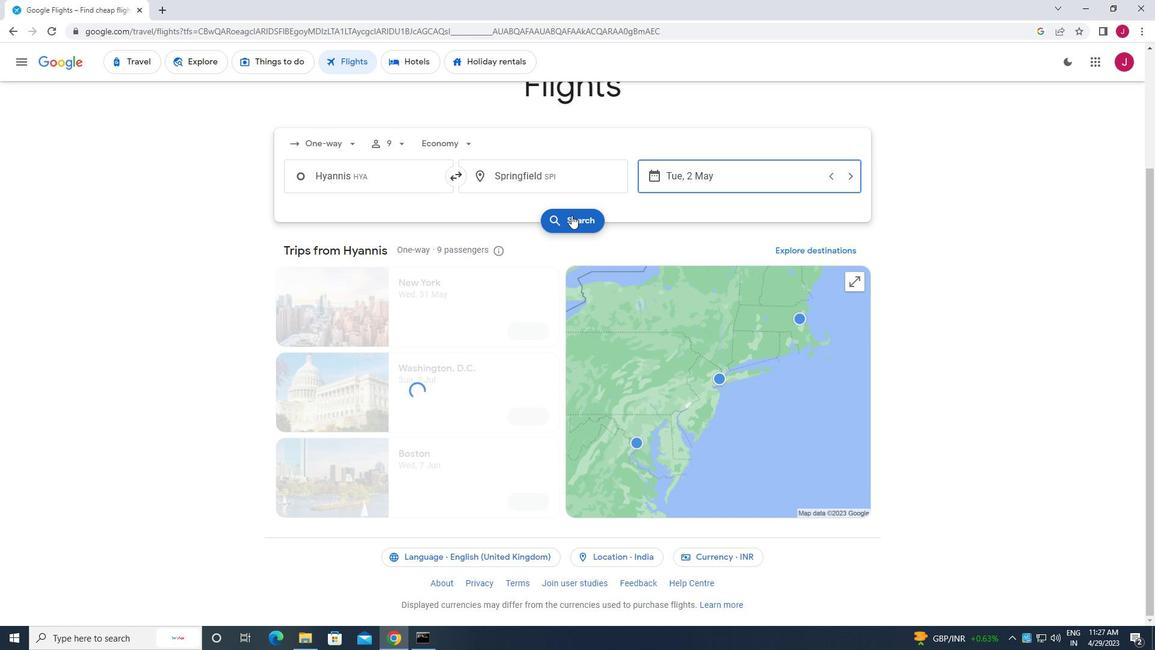 
Action: Mouse pressed left at (578, 219)
Screenshot: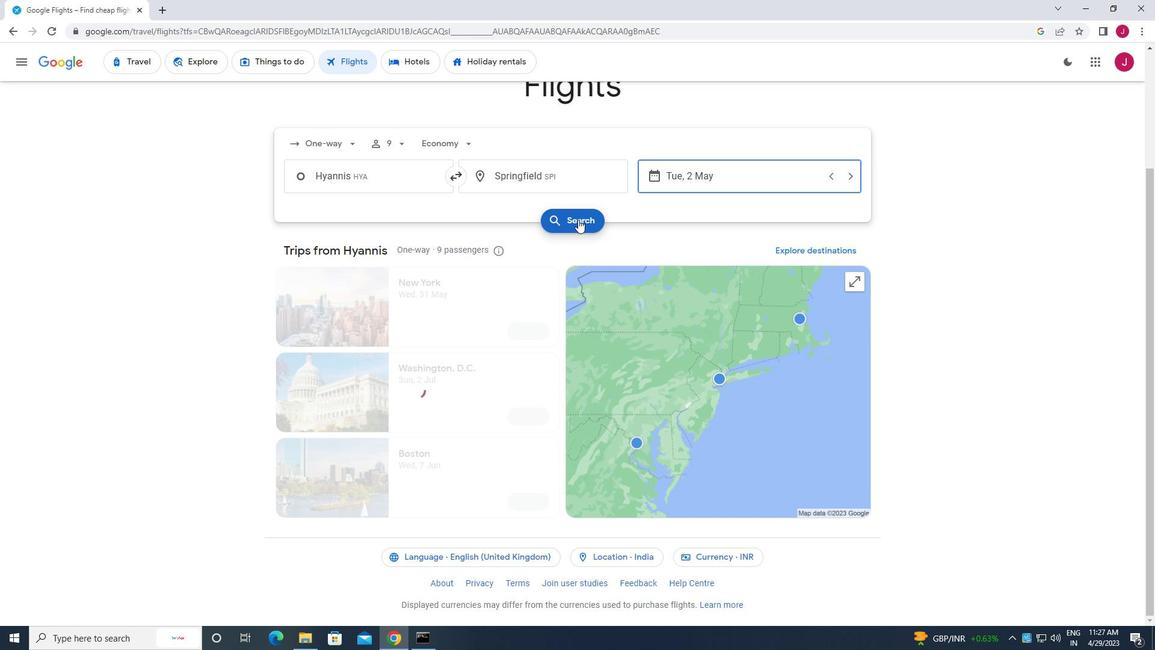 
Action: Mouse moved to (304, 167)
Screenshot: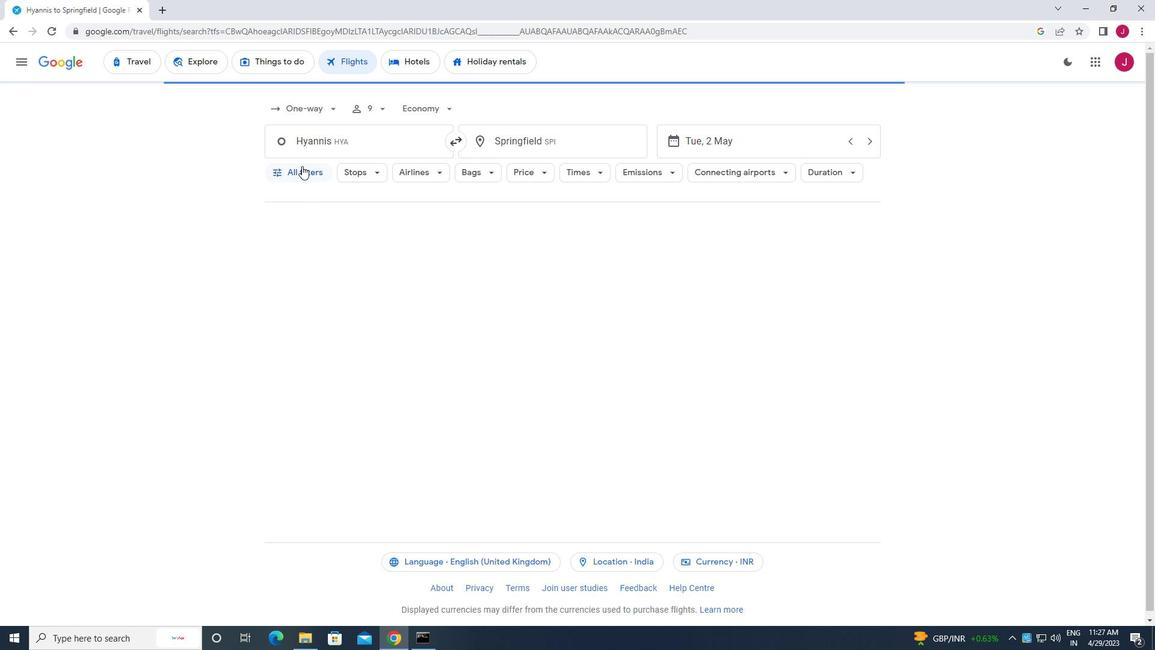 
Action: Mouse pressed left at (304, 167)
Screenshot: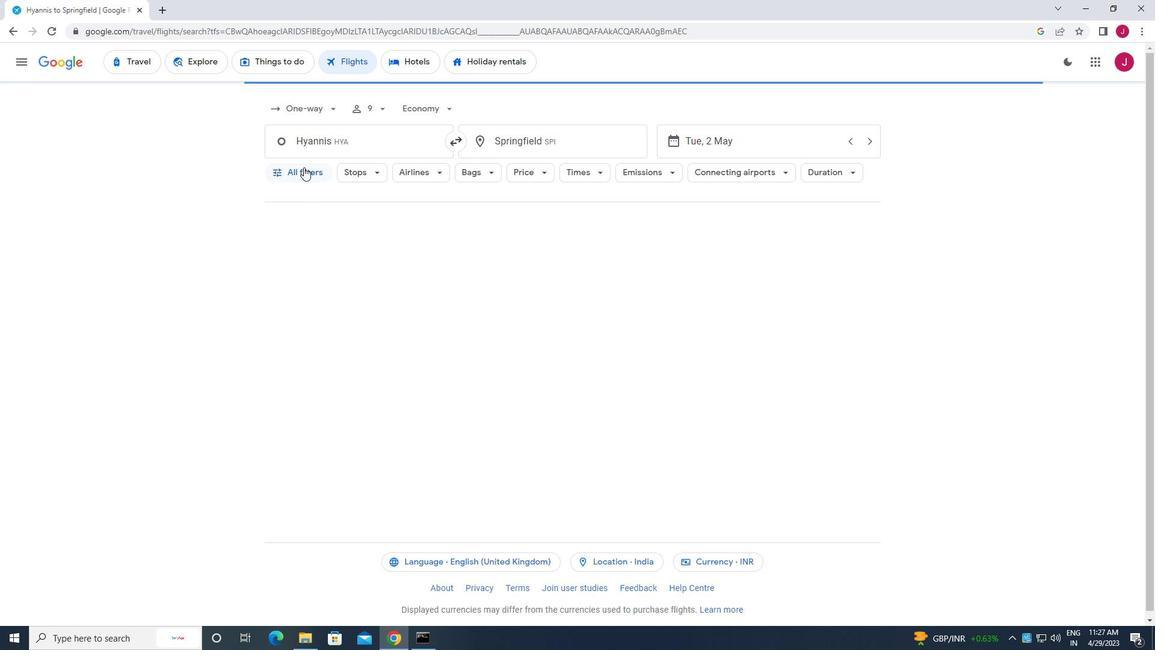 
Action: Mouse moved to (340, 314)
Screenshot: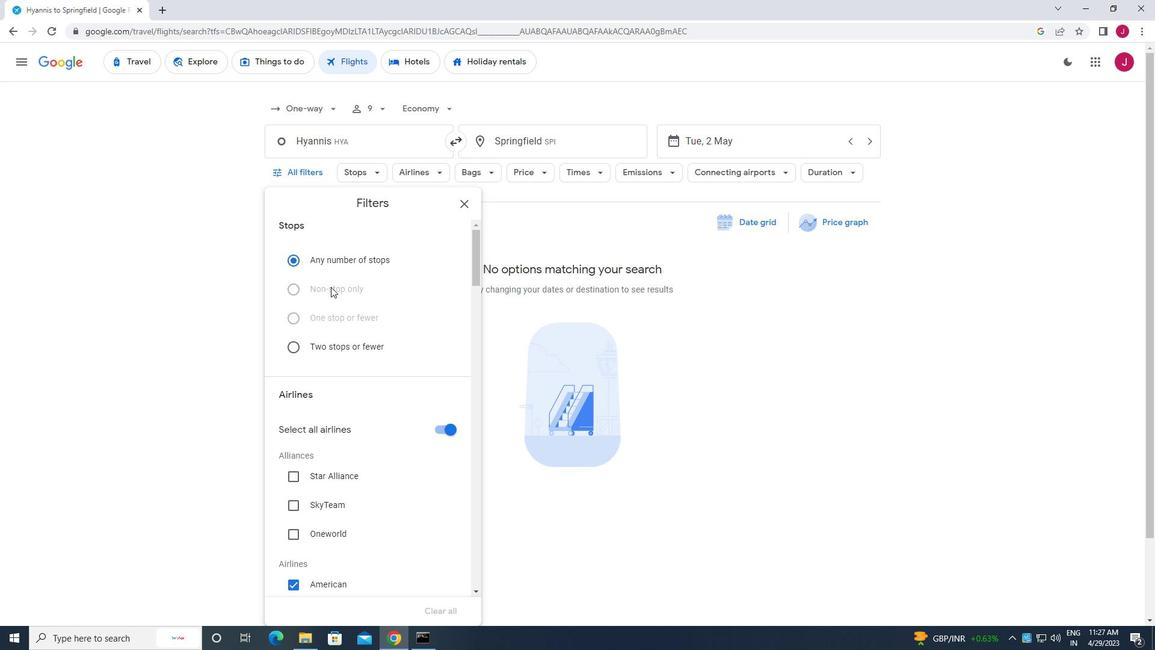
Action: Mouse scrolled (340, 313) with delta (0, 0)
Screenshot: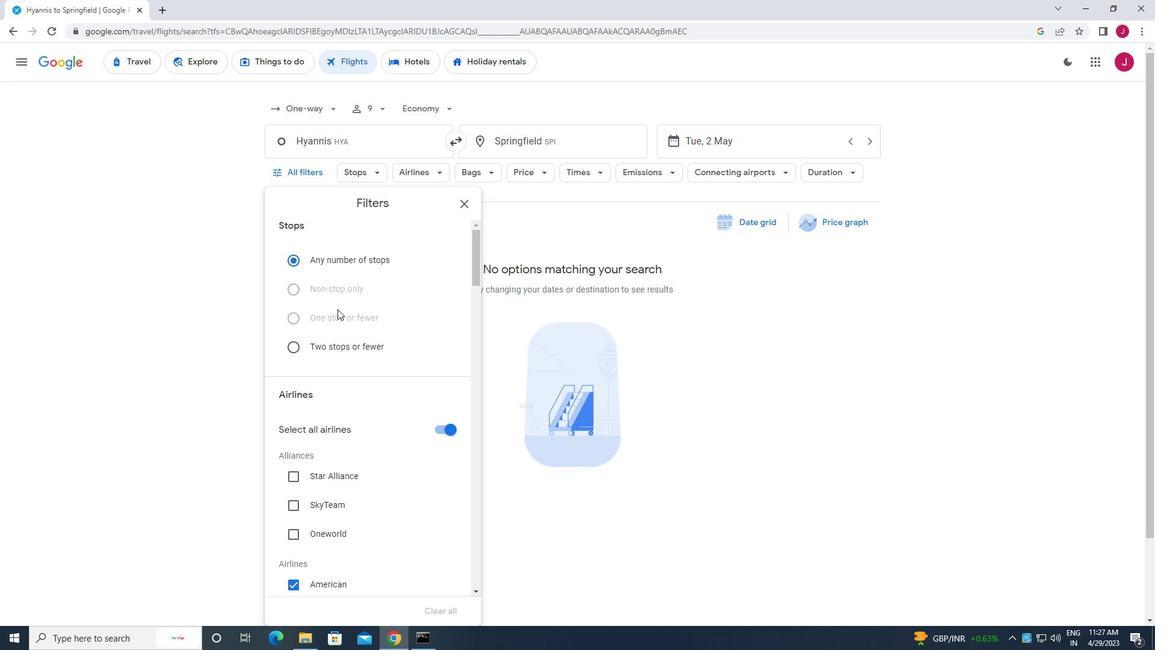 
Action: Mouse moved to (340, 314)
Screenshot: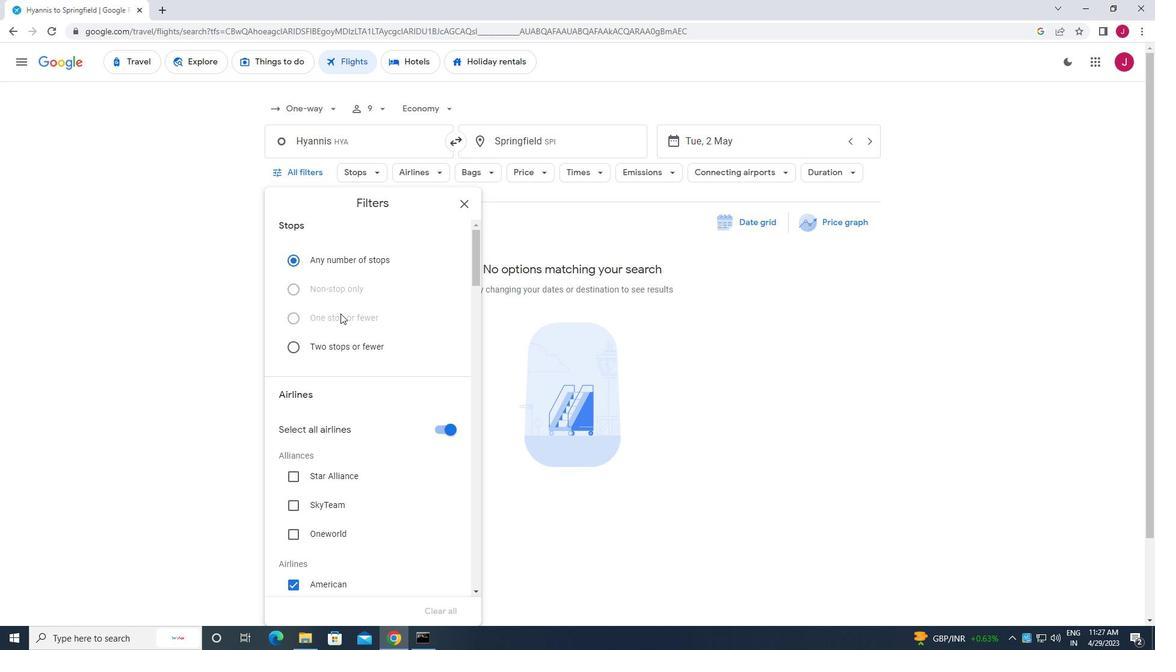 
Action: Mouse scrolled (340, 313) with delta (0, 0)
Screenshot: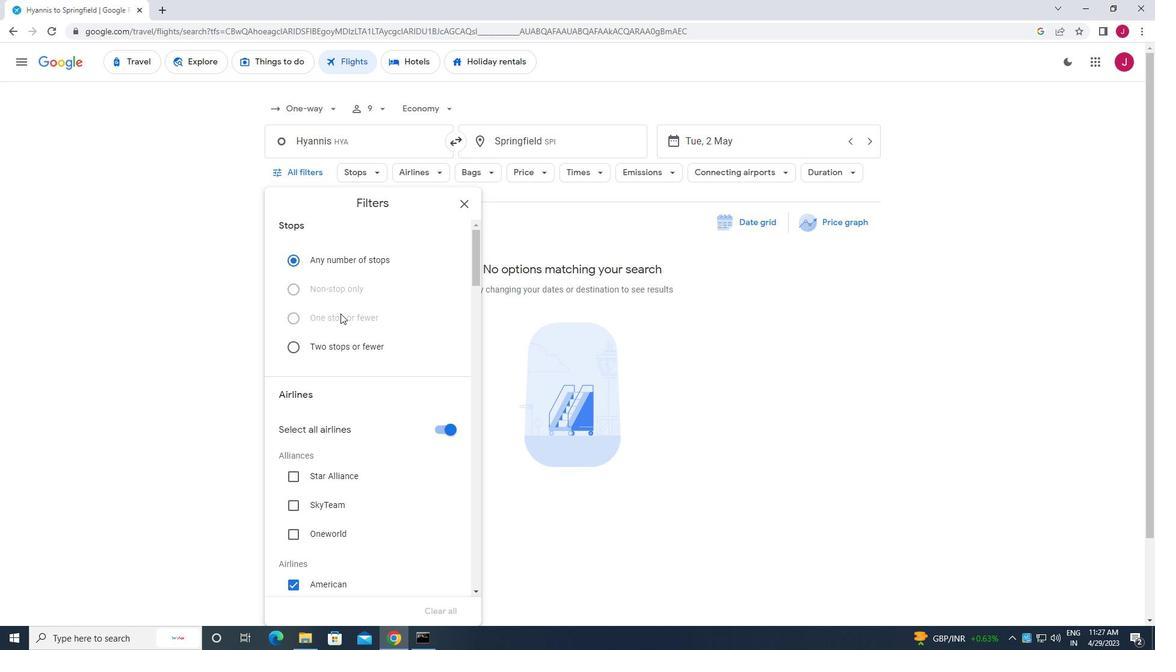 
Action: Mouse moved to (441, 311)
Screenshot: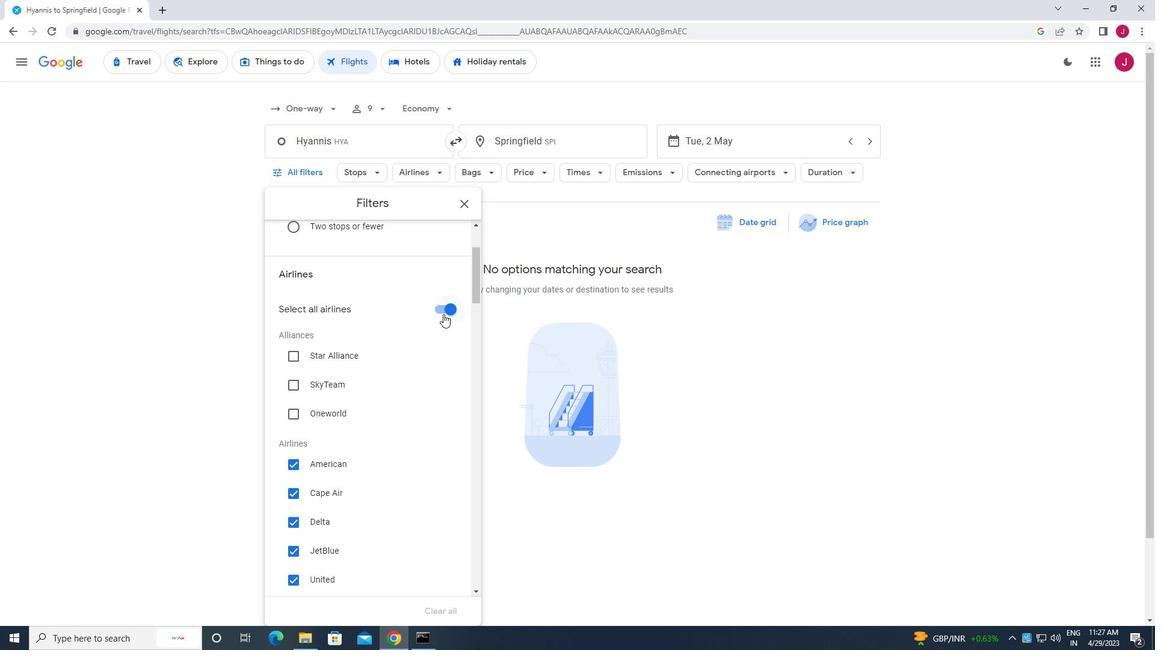 
Action: Mouse pressed left at (441, 311)
Screenshot: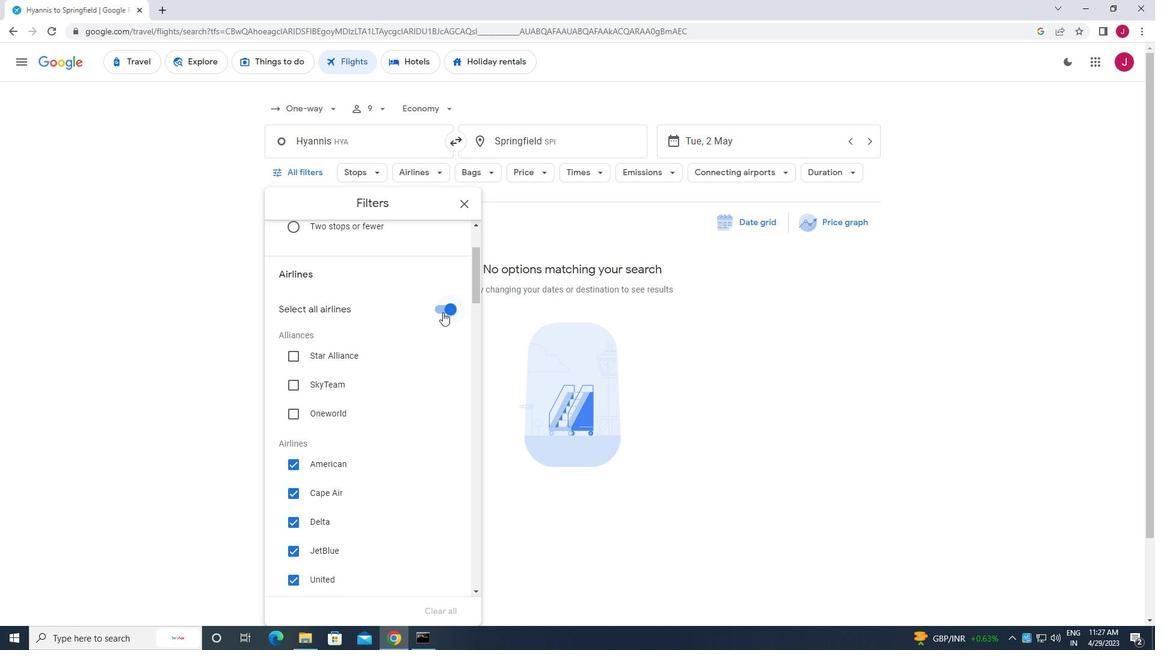
Action: Mouse moved to (363, 341)
Screenshot: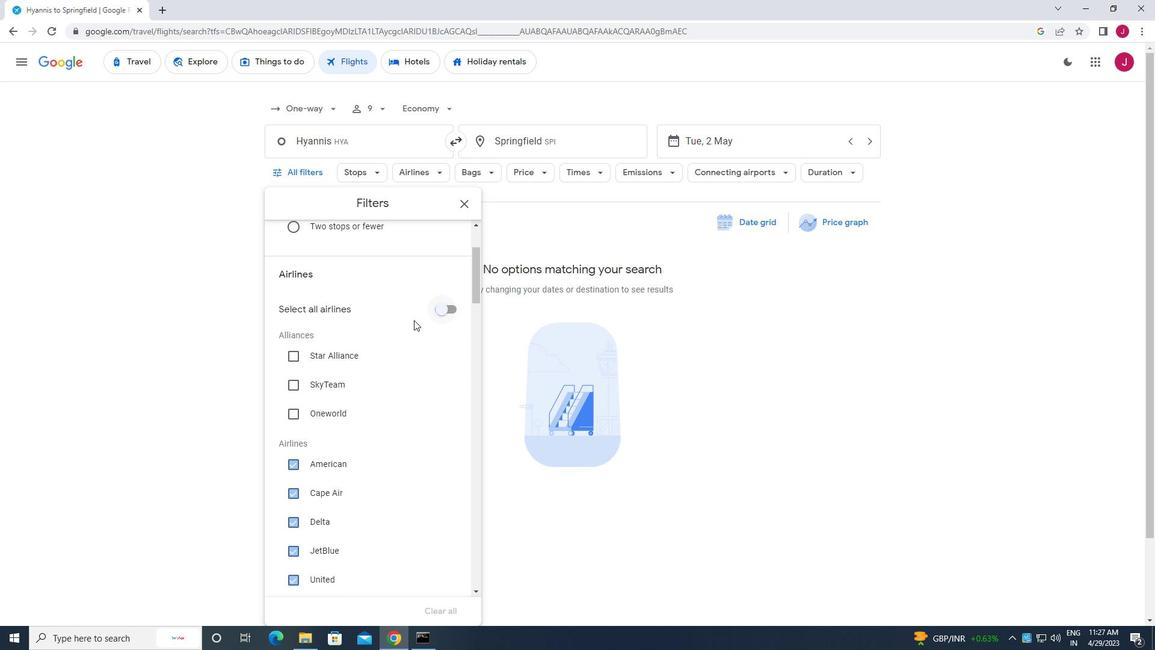 
Action: Mouse scrolled (363, 340) with delta (0, 0)
Screenshot: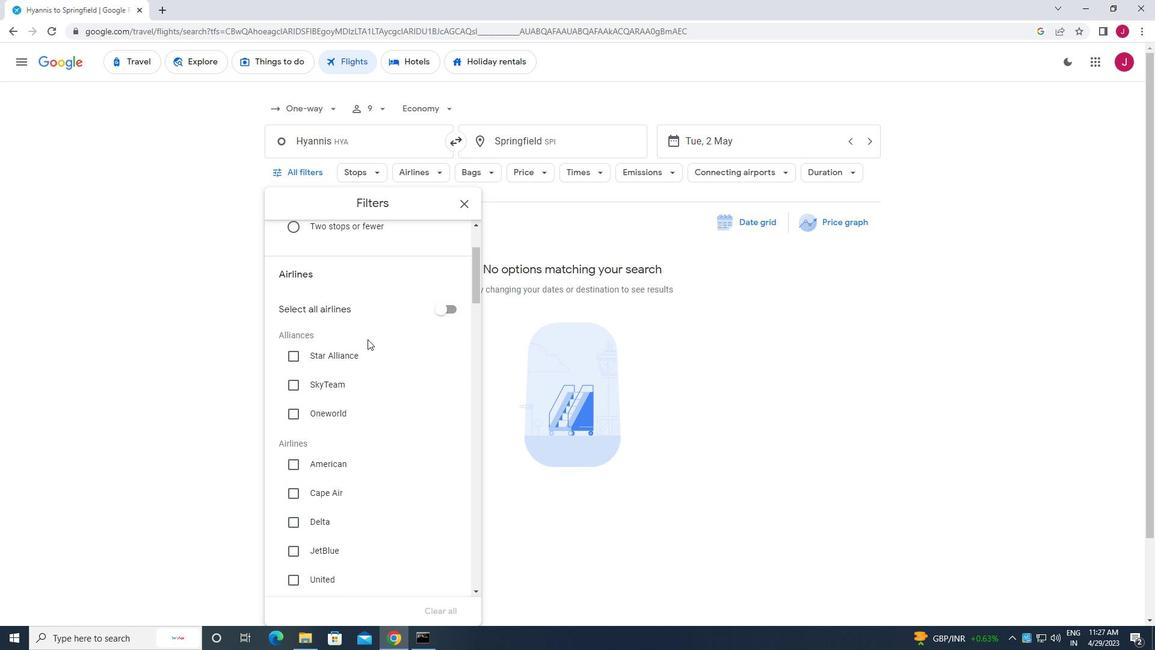 
Action: Mouse scrolled (363, 340) with delta (0, 0)
Screenshot: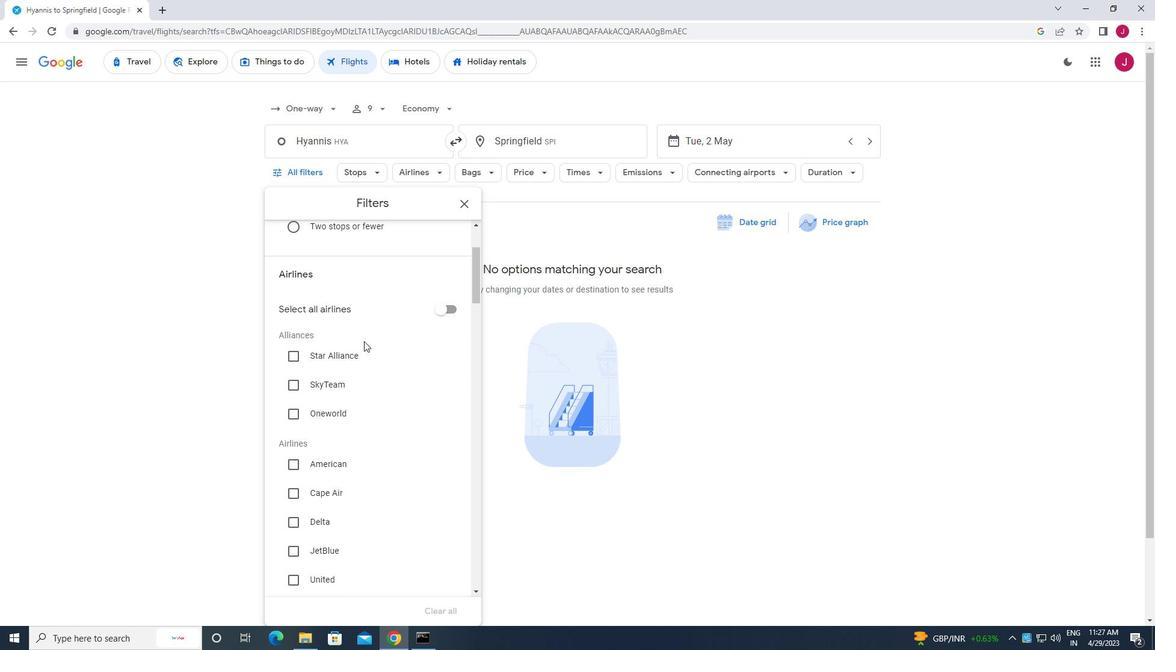 
Action: Mouse moved to (363, 341)
Screenshot: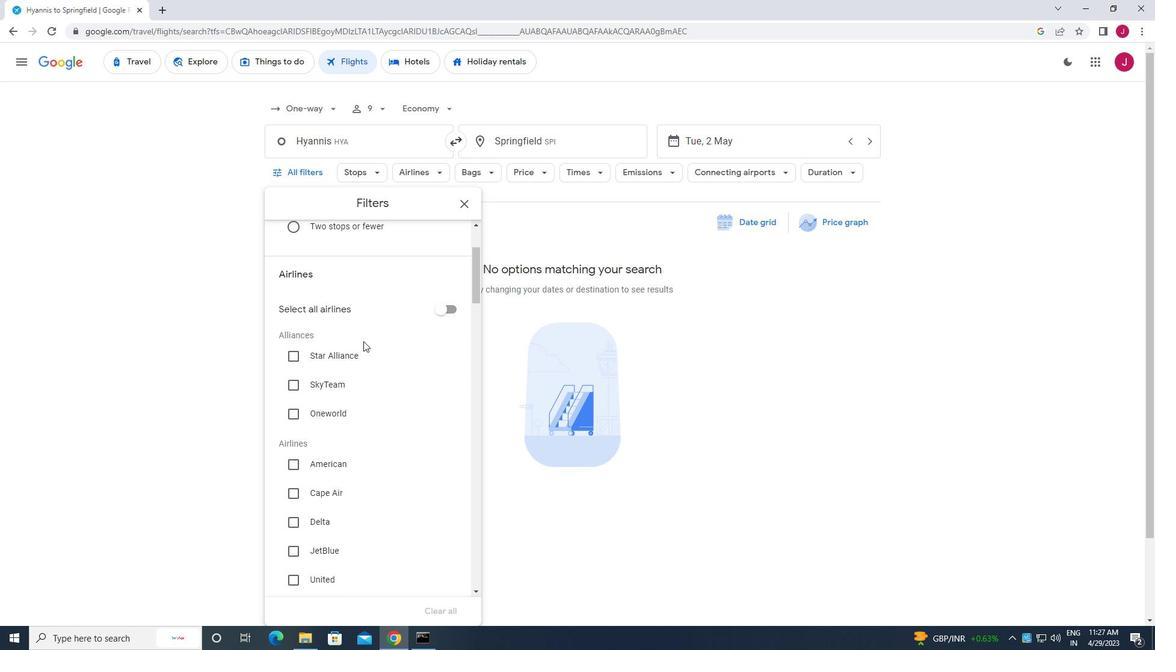 
Action: Mouse scrolled (363, 340) with delta (0, 0)
Screenshot: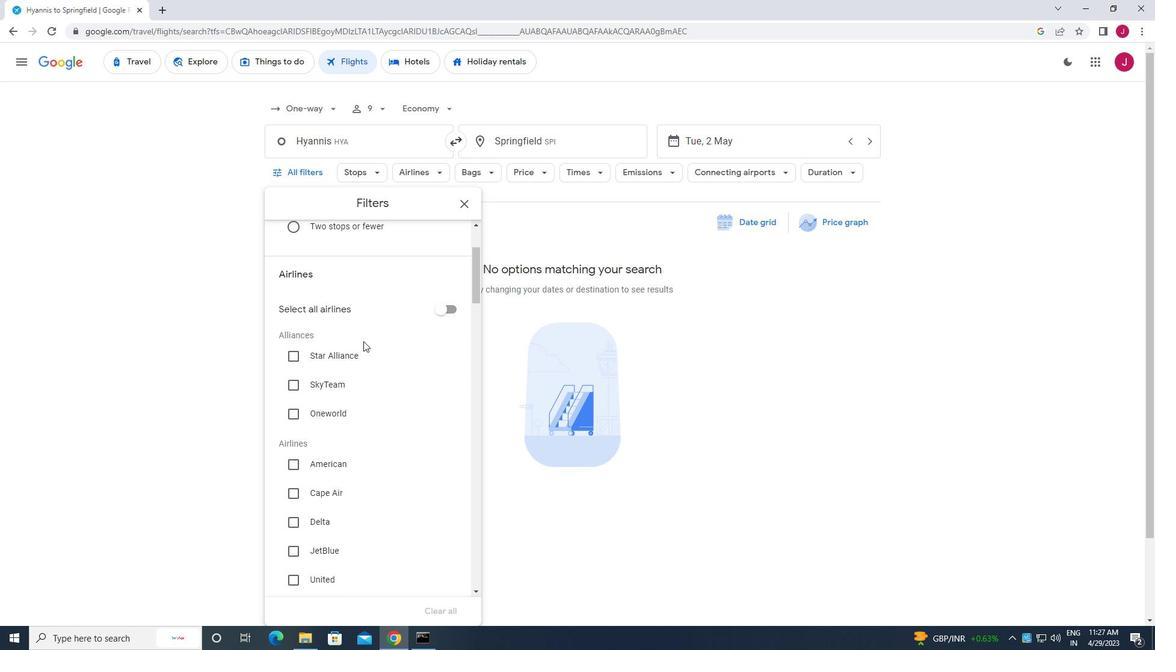 
Action: Mouse moved to (339, 356)
Screenshot: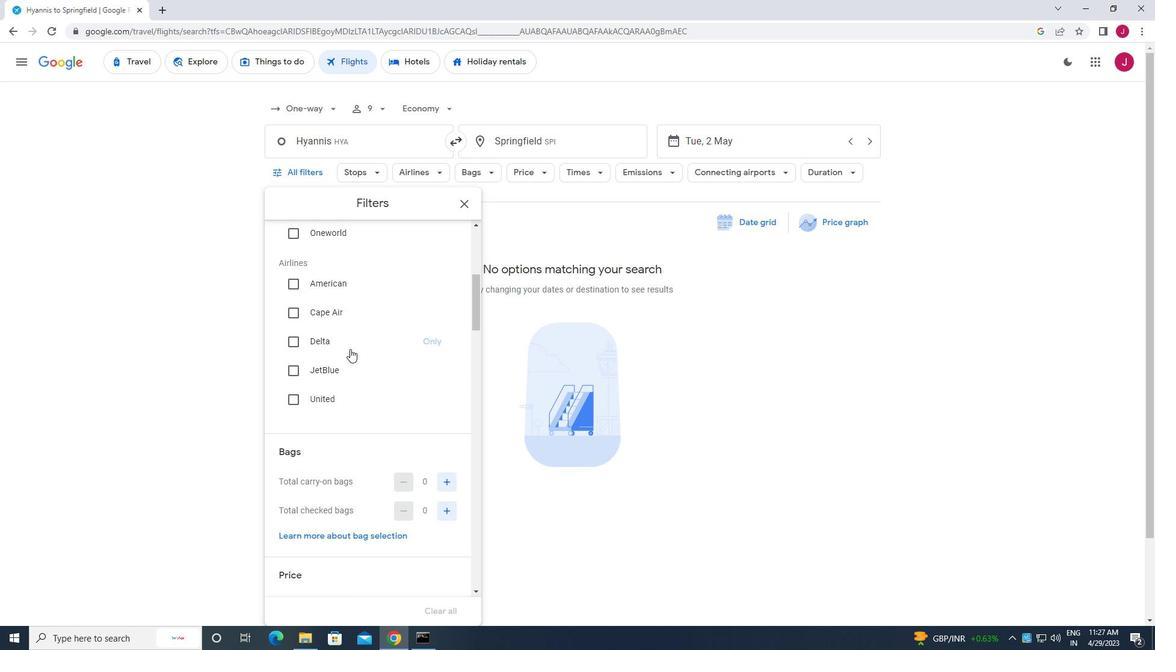 
Action: Mouse scrolled (339, 356) with delta (0, 0)
Screenshot: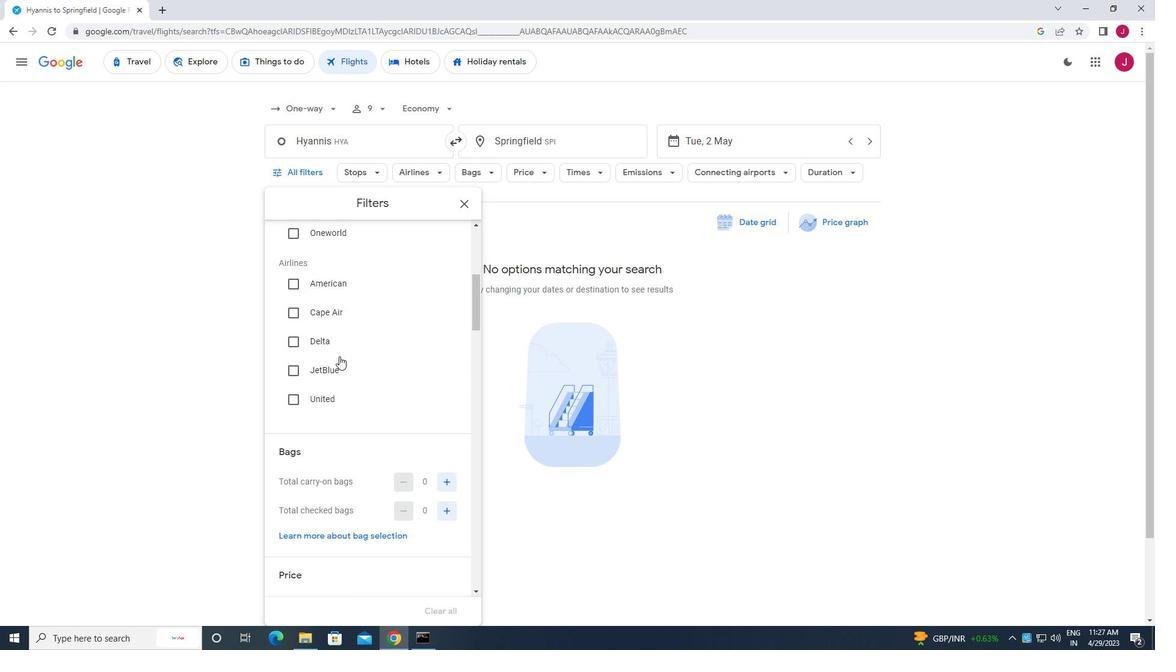 
Action: Mouse scrolled (339, 356) with delta (0, 0)
Screenshot: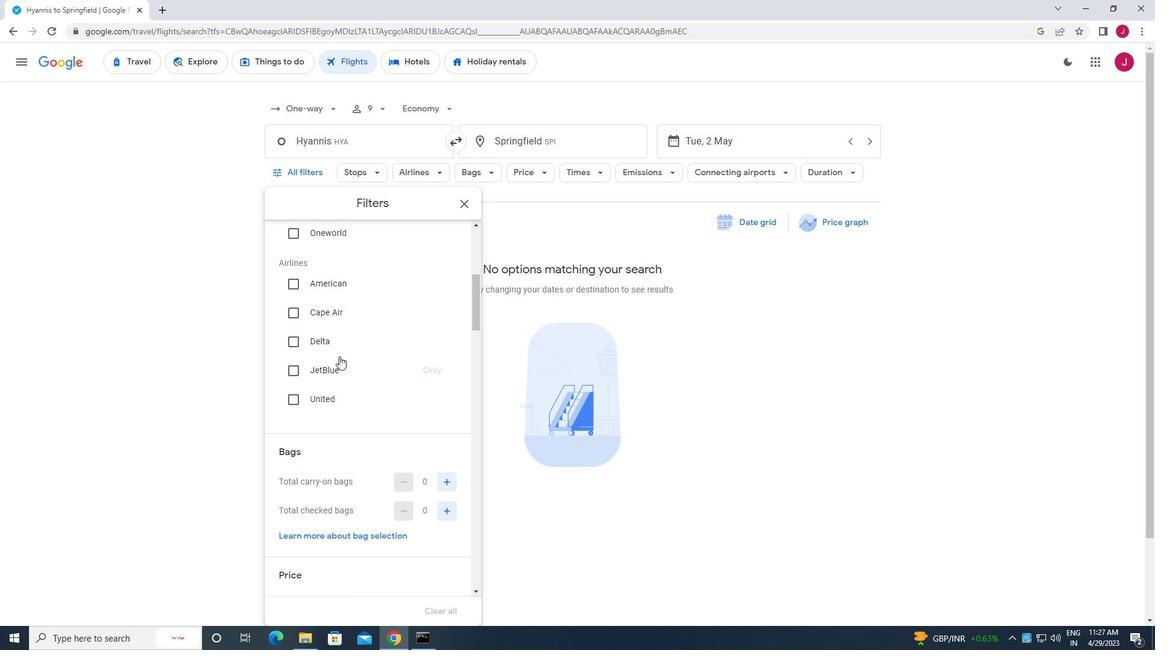 
Action: Mouse scrolled (339, 356) with delta (0, 0)
Screenshot: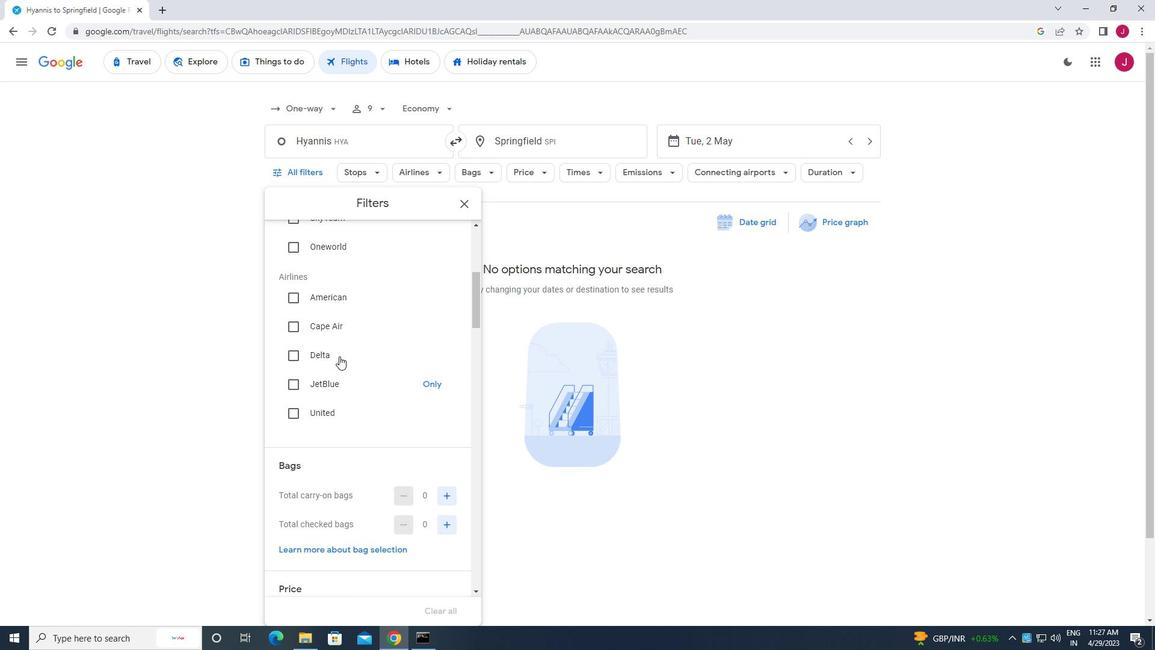 
Action: Mouse moved to (314, 374)
Screenshot: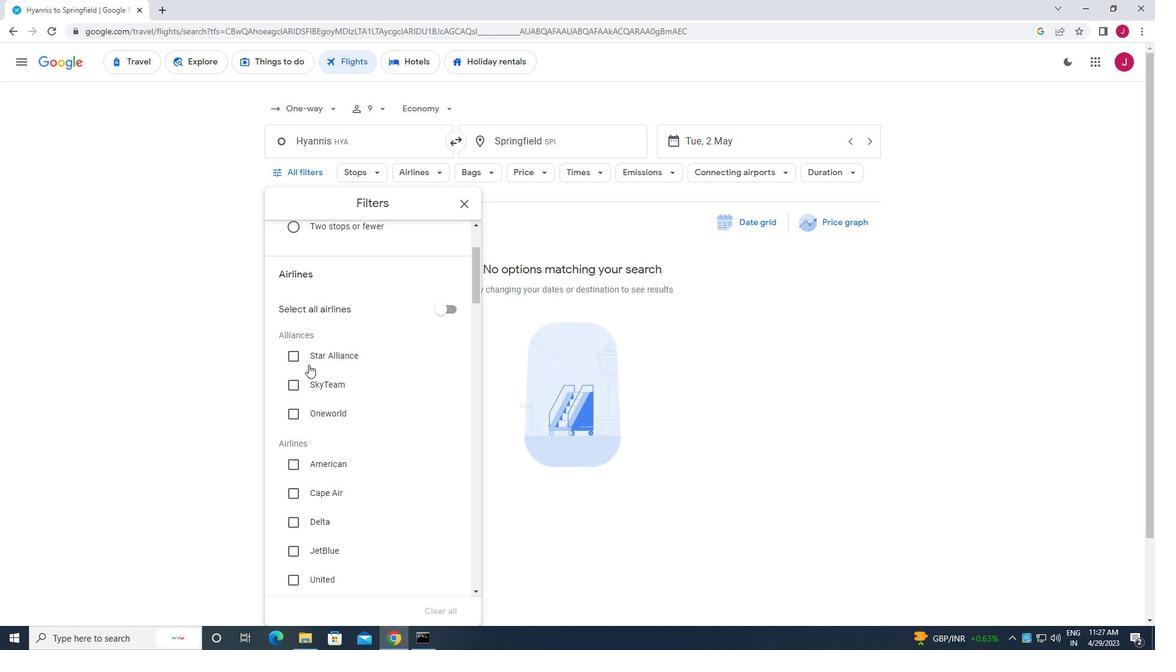 
Action: Mouse scrolled (314, 373) with delta (0, 0)
Screenshot: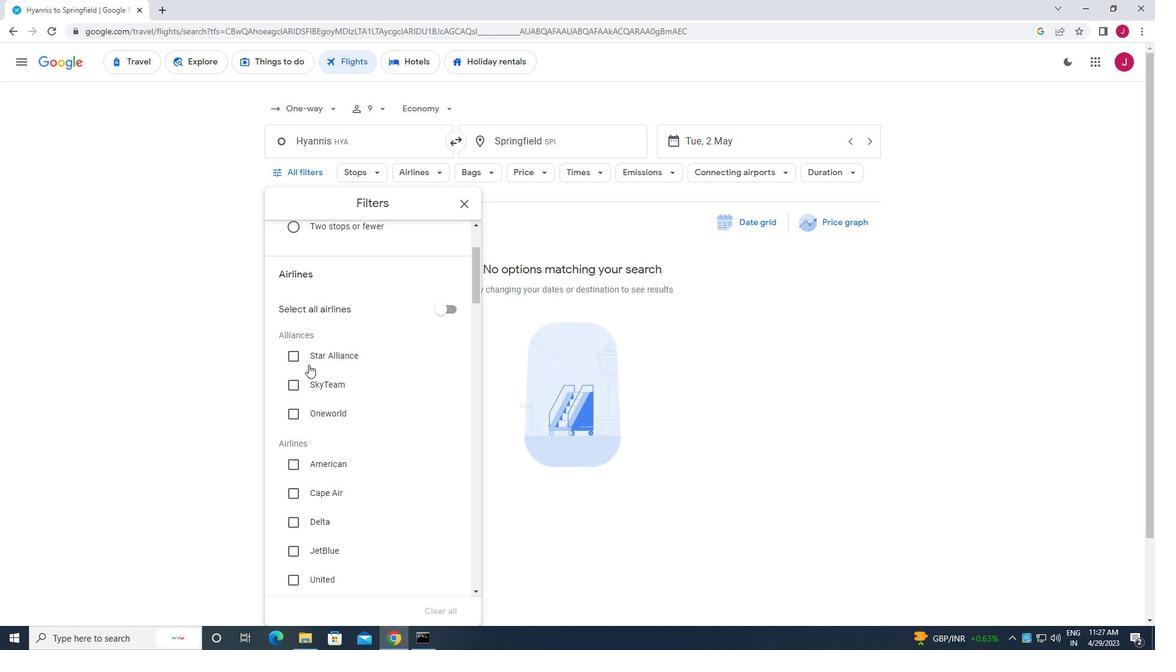 
Action: Mouse moved to (318, 384)
Screenshot: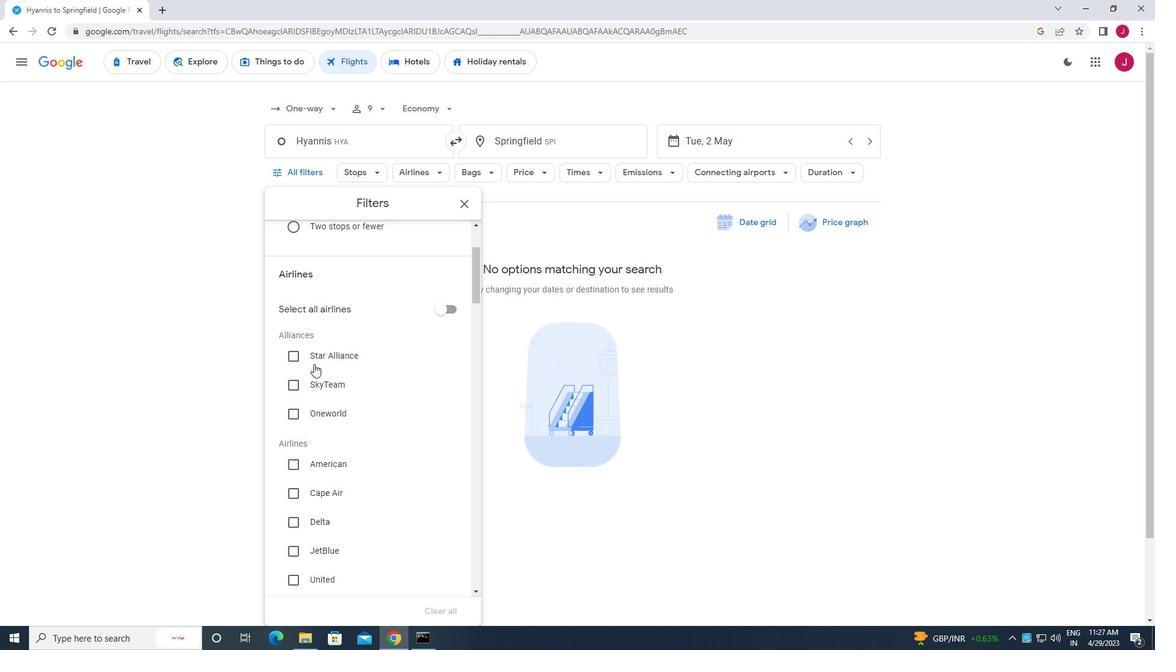
Action: Mouse scrolled (318, 383) with delta (0, 0)
Screenshot: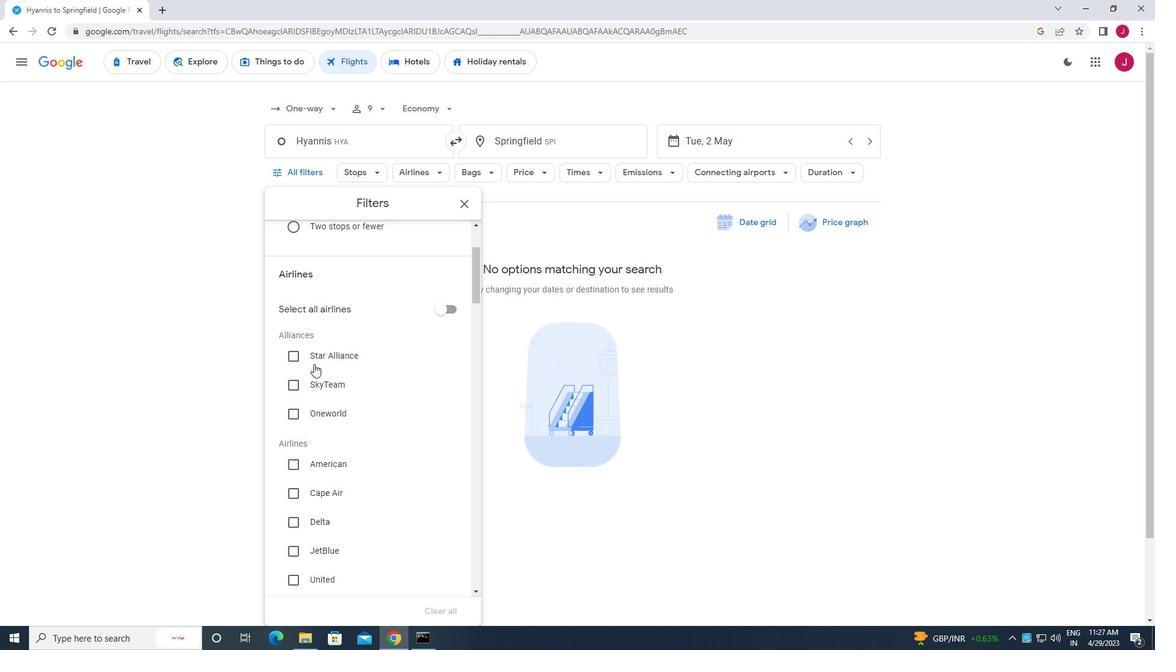
Action: Mouse scrolled (318, 383) with delta (0, 0)
Screenshot: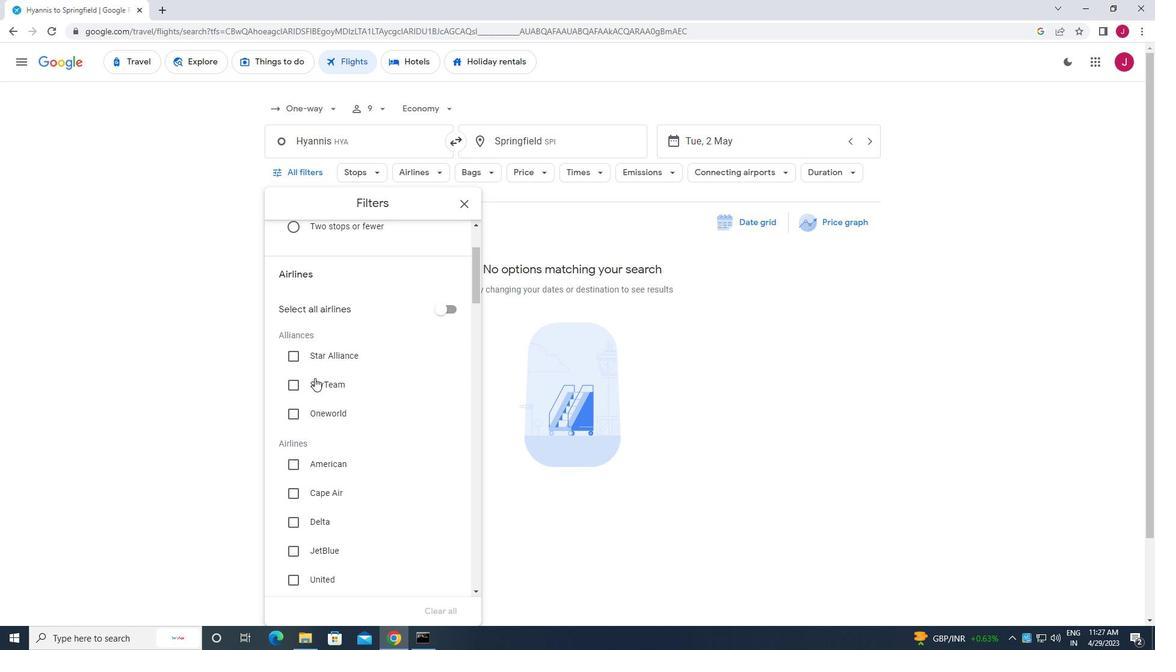 
Action: Mouse moved to (331, 318)
Screenshot: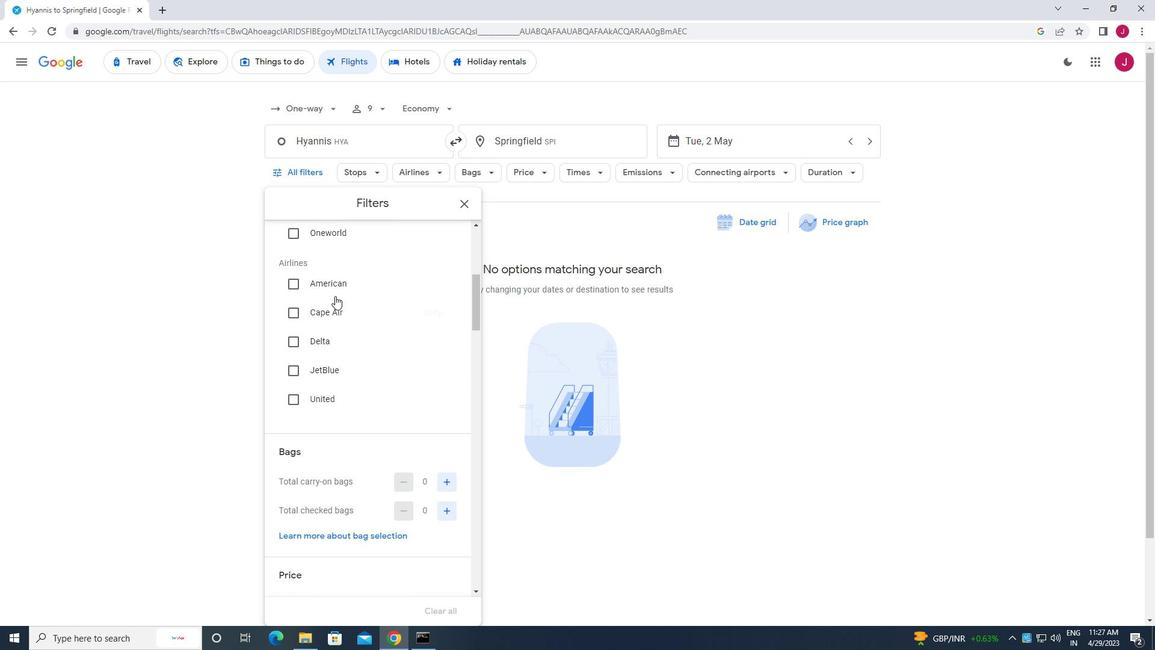 
Action: Mouse scrolled (331, 317) with delta (0, 0)
Screenshot: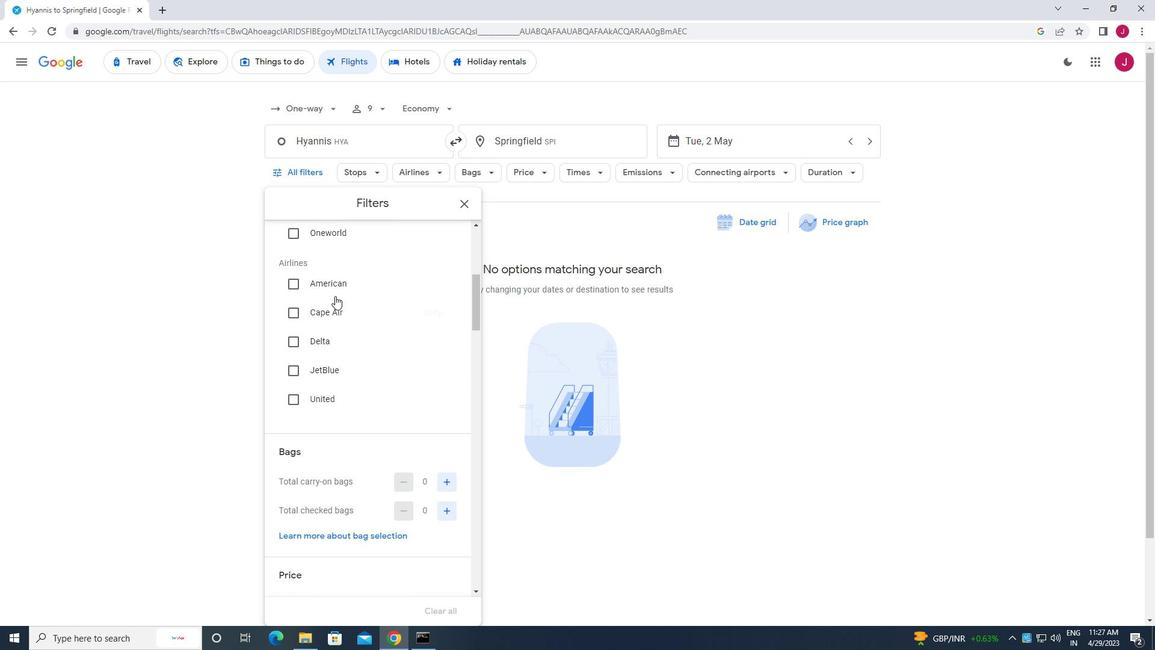 
Action: Mouse moved to (331, 334)
Screenshot: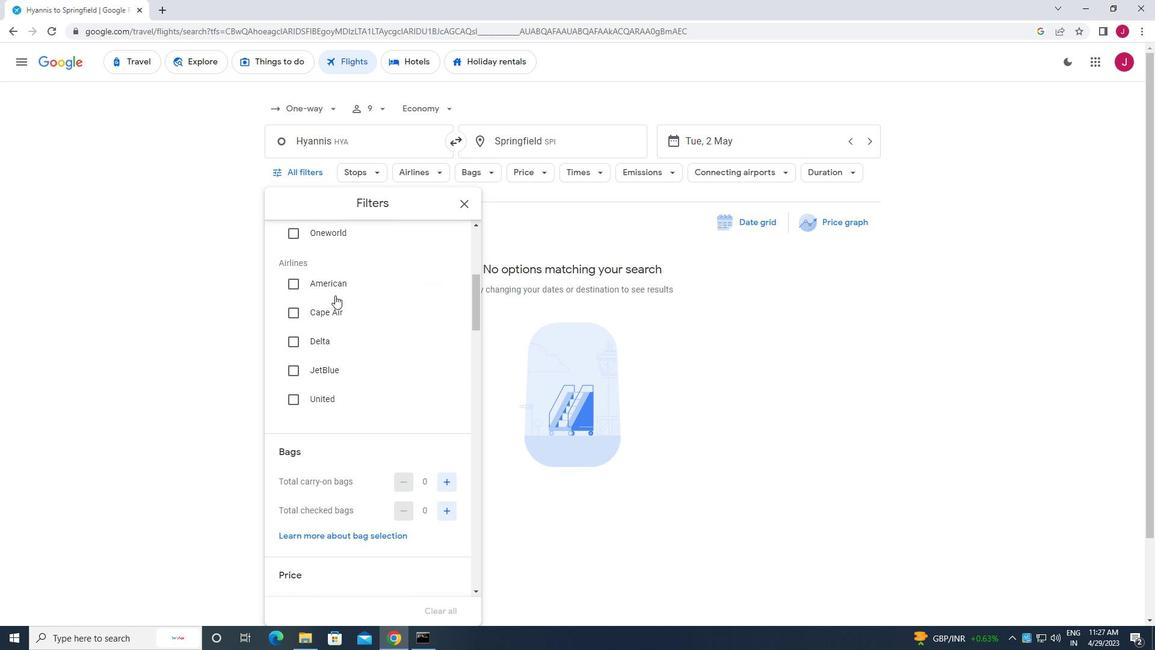 
Action: Mouse scrolled (331, 334) with delta (0, 0)
Screenshot: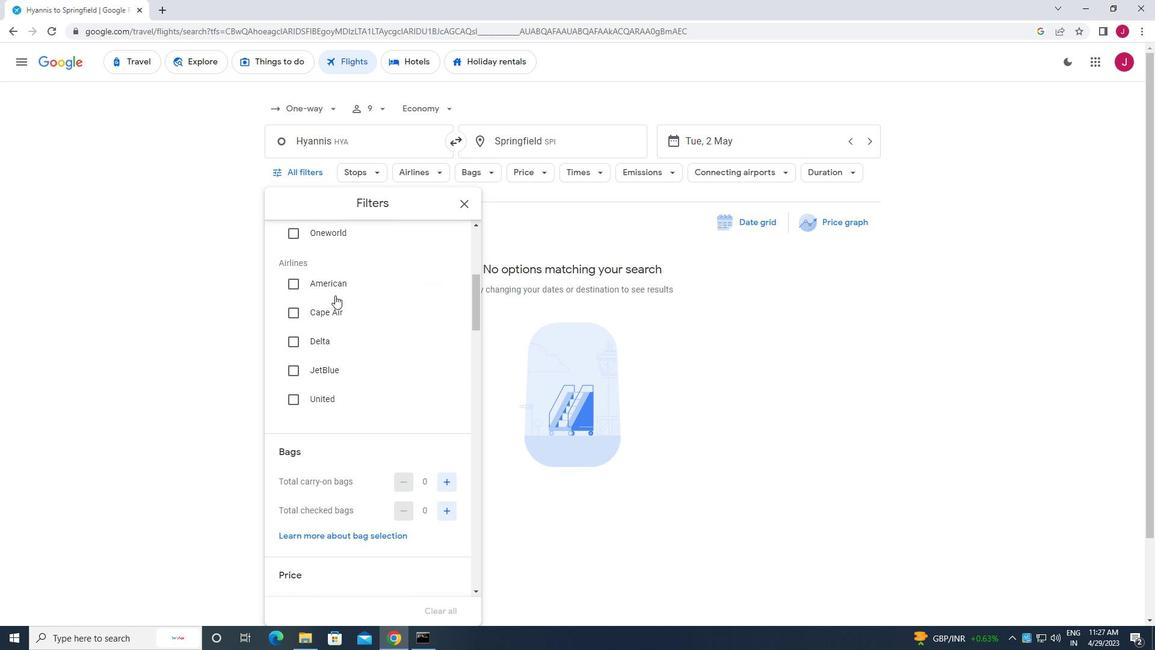 
Action: Mouse moved to (446, 386)
Screenshot: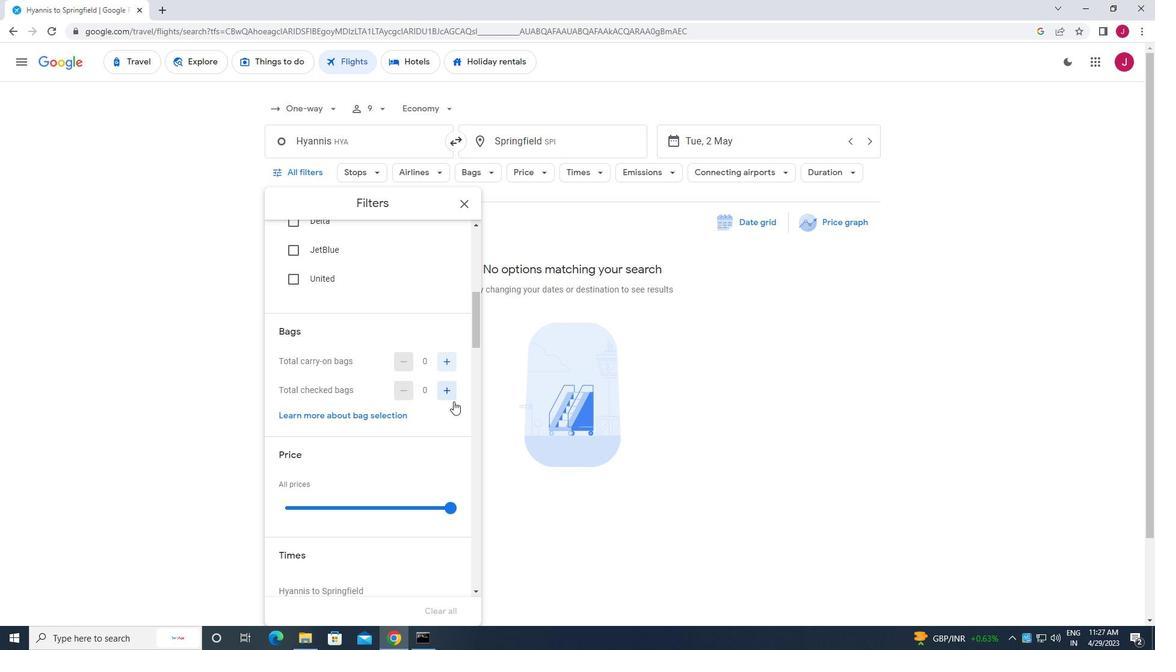 
Action: Mouse pressed left at (446, 386)
Screenshot: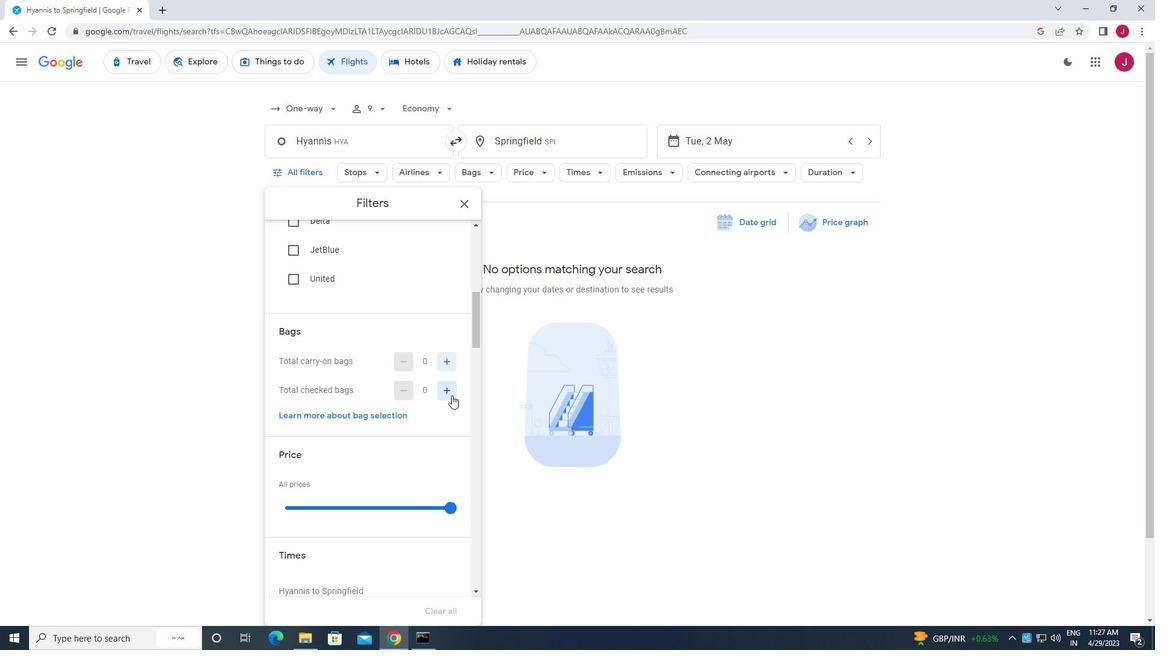 
Action: Mouse moved to (449, 388)
Screenshot: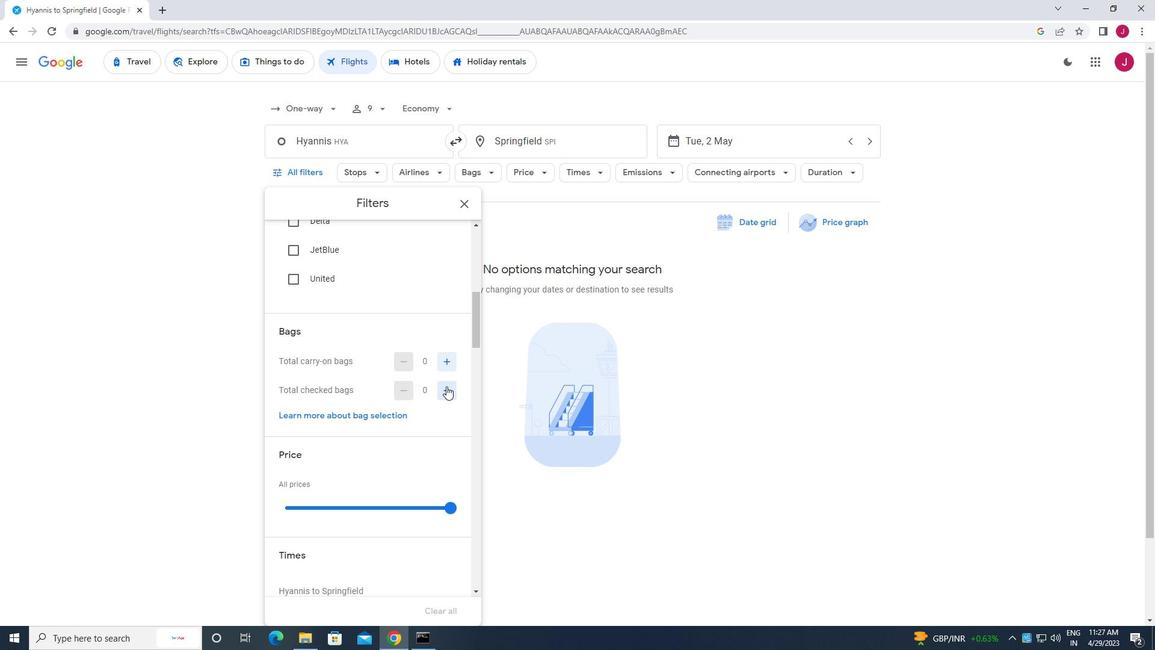 
Action: Mouse pressed left at (449, 388)
Screenshot: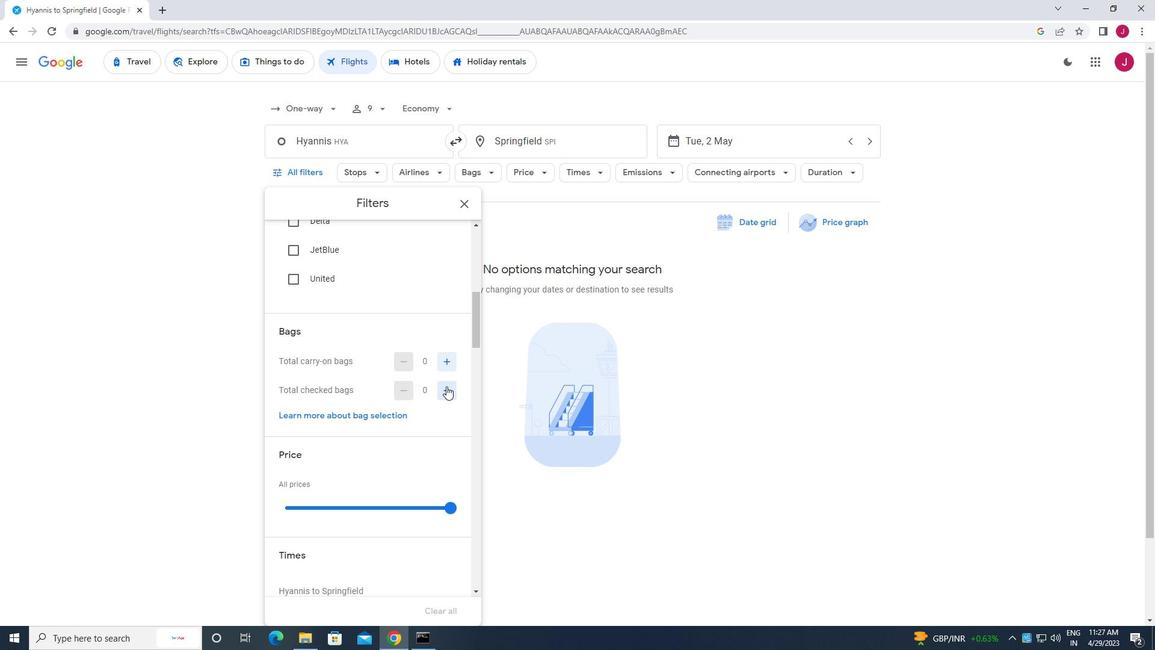 
Action: Mouse moved to (440, 381)
Screenshot: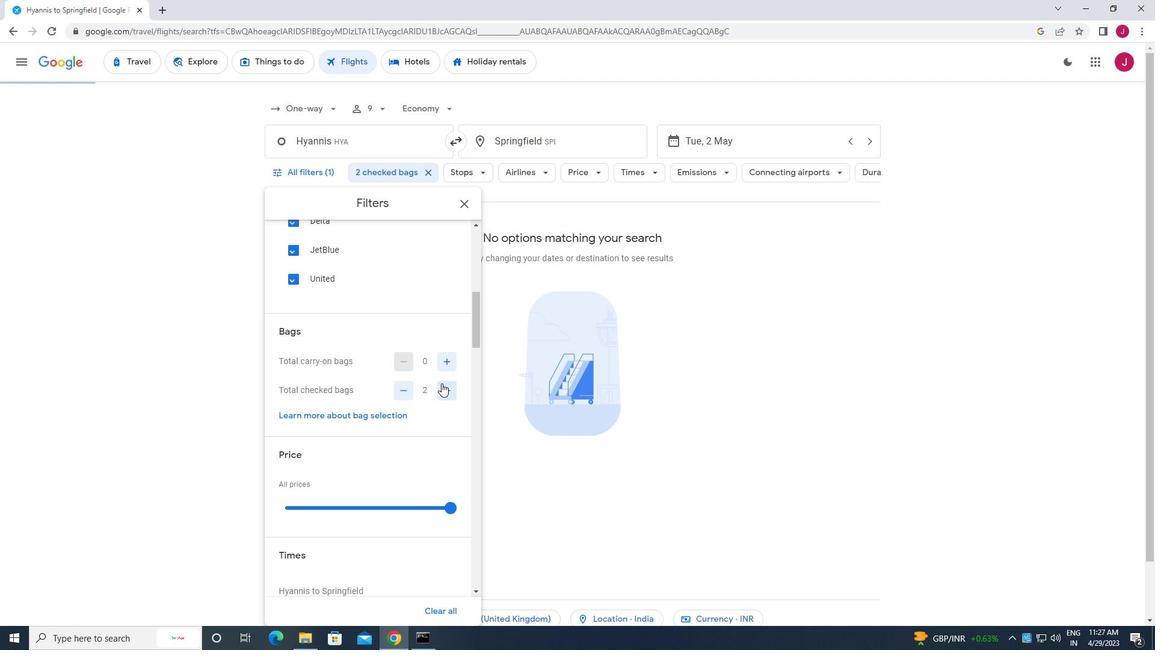 
Action: Mouse scrolled (440, 381) with delta (0, 0)
Screenshot: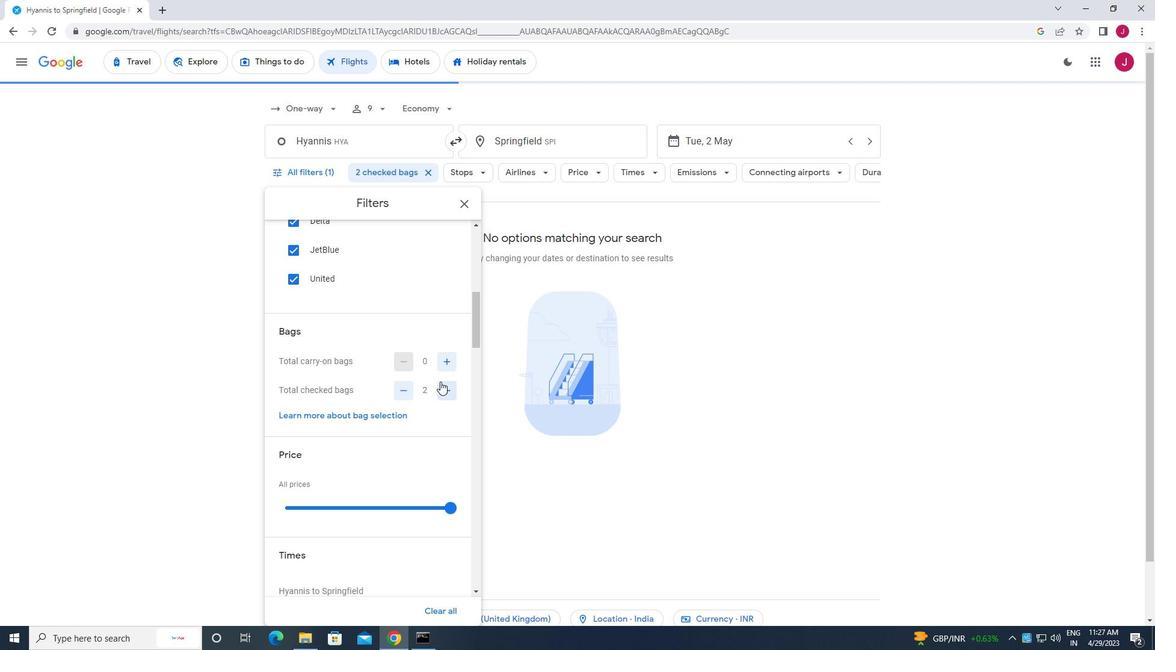 
Action: Mouse scrolled (440, 381) with delta (0, 0)
Screenshot: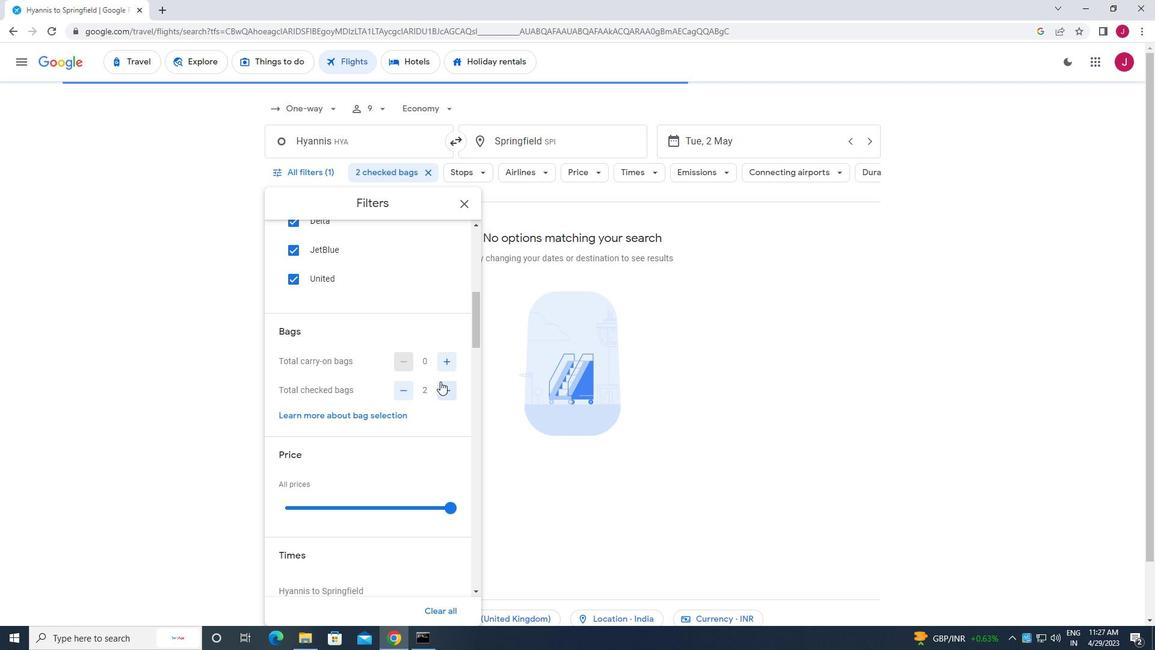 
Action: Mouse moved to (452, 385)
Screenshot: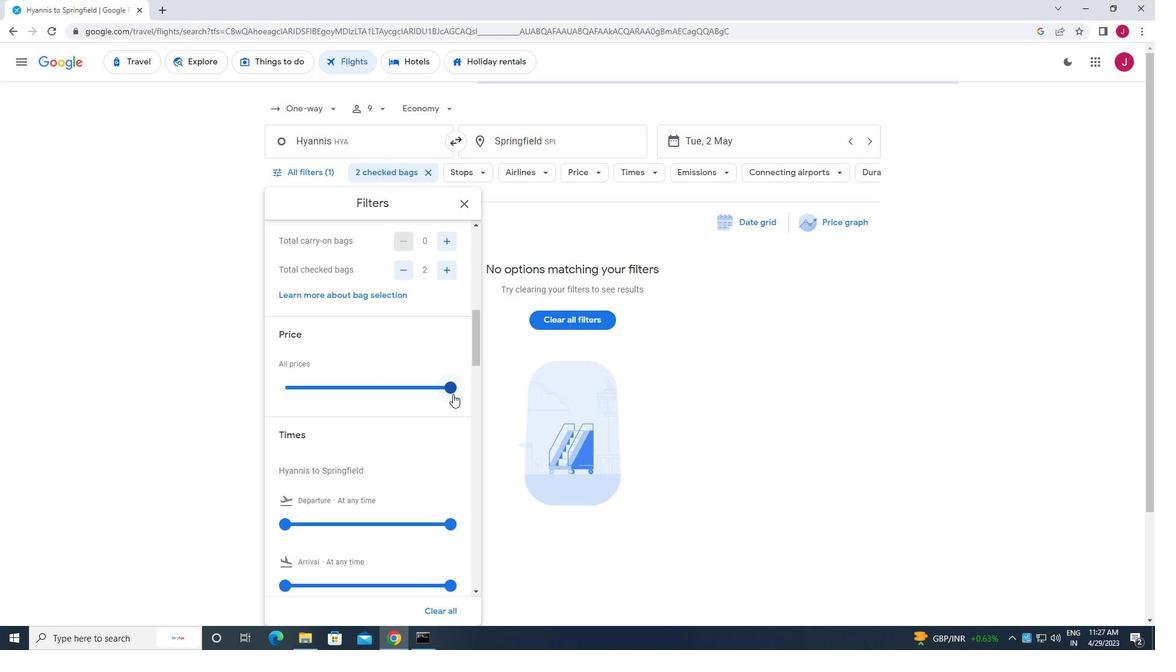 
Action: Mouse pressed left at (452, 385)
Screenshot: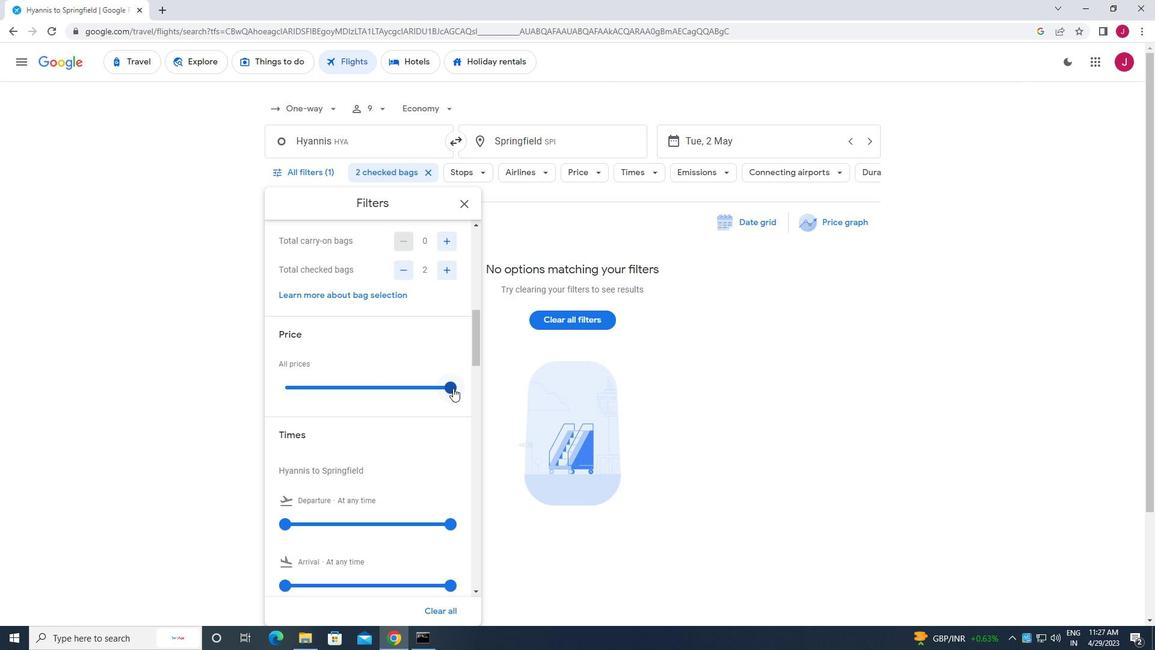 
Action: Mouse scrolled (452, 384) with delta (0, 0)
Screenshot: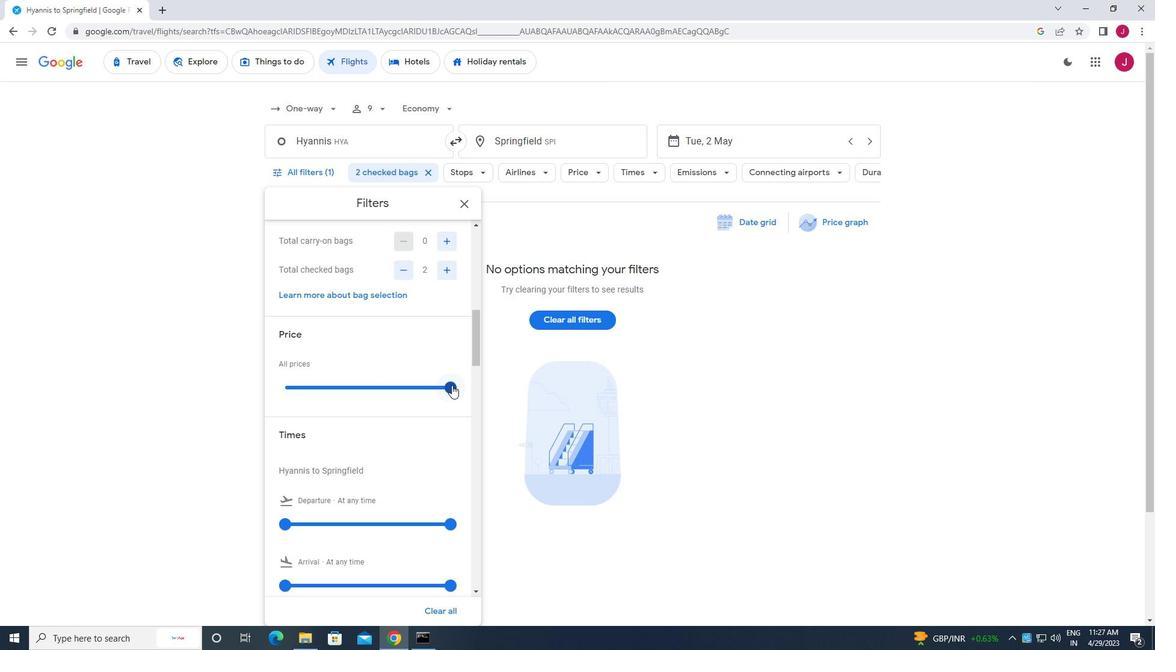 
Action: Mouse scrolled (452, 384) with delta (0, 0)
Screenshot: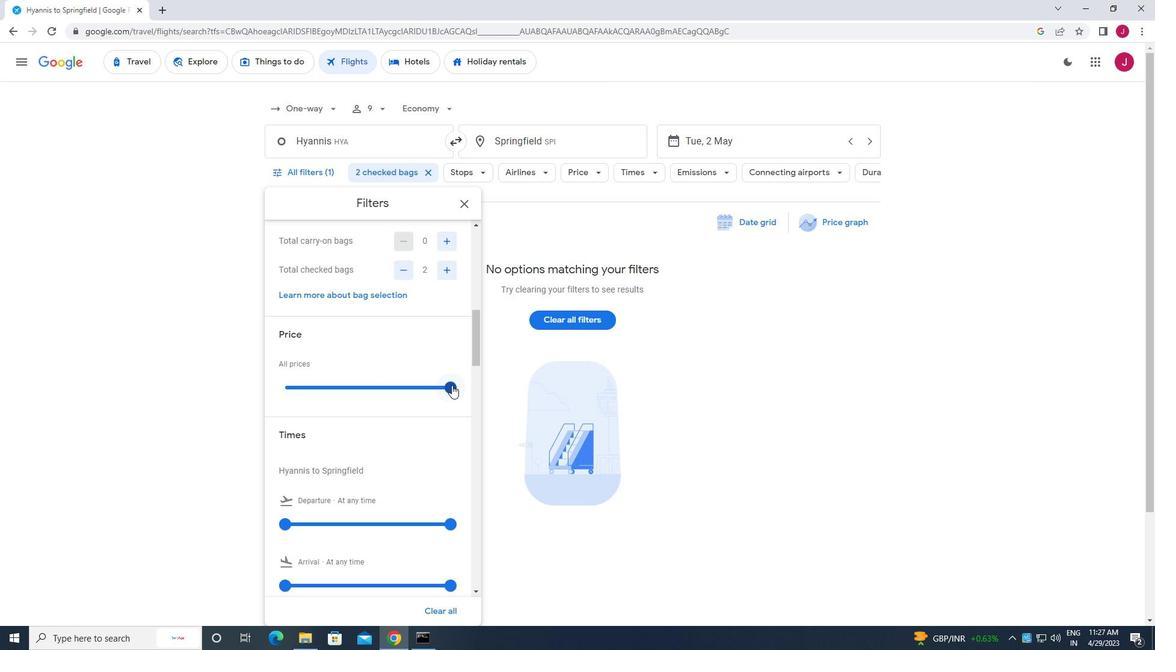 
Action: Mouse scrolled (452, 384) with delta (0, 0)
Screenshot: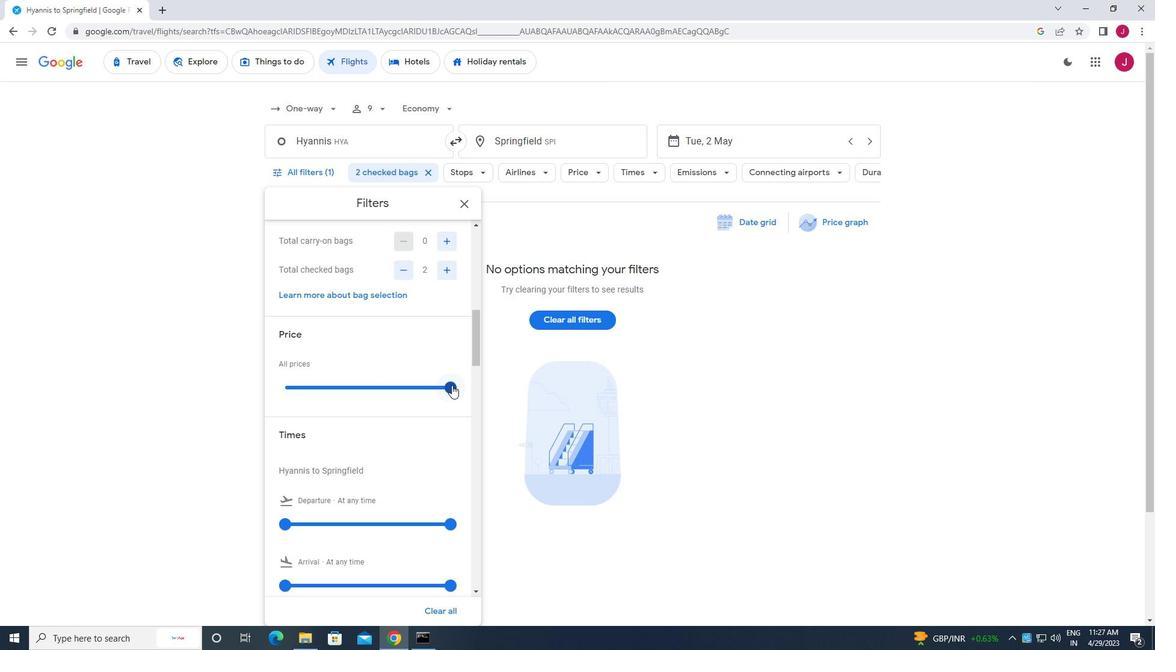 
Action: Mouse moved to (282, 341)
Screenshot: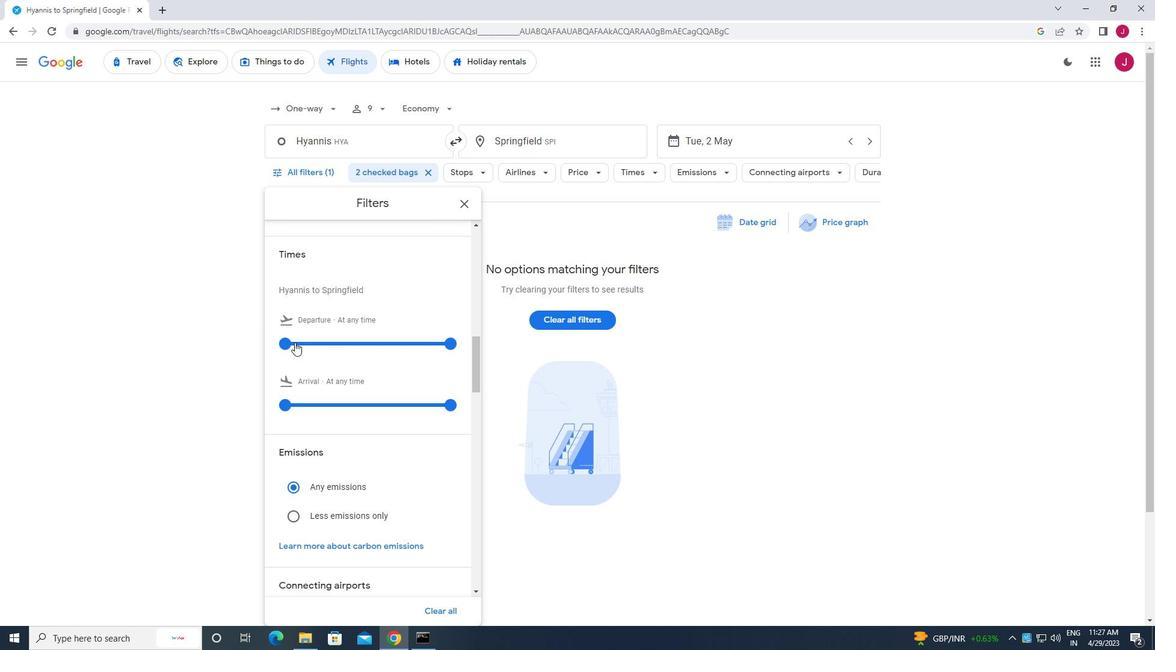 
Action: Mouse pressed left at (282, 341)
Screenshot: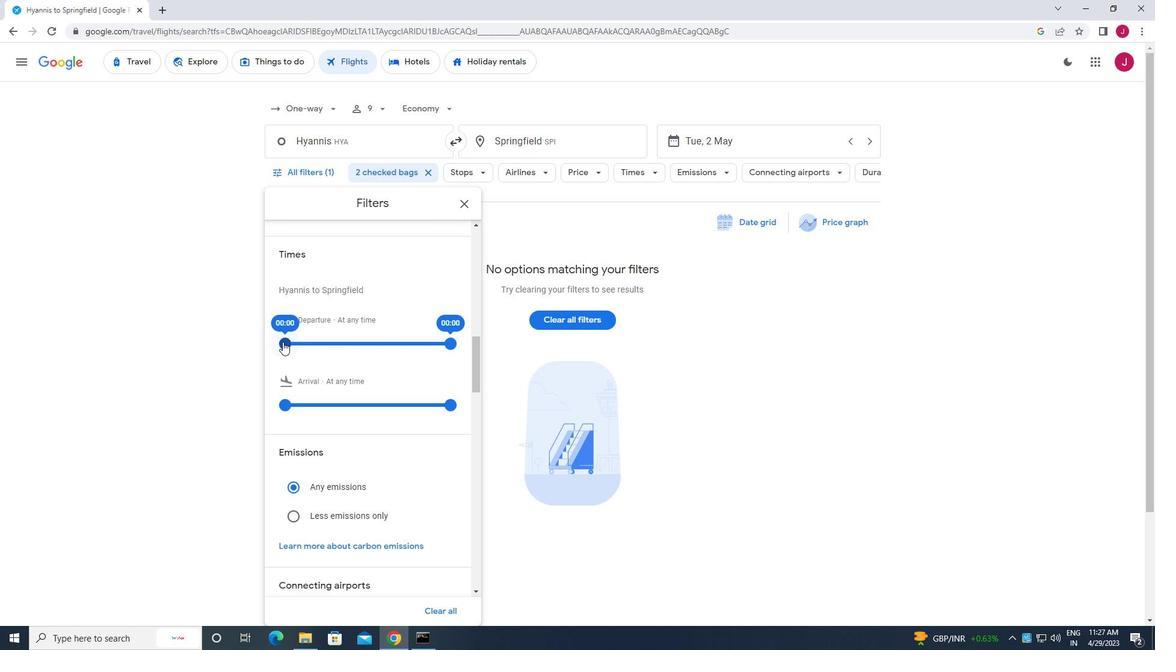 
Action: Mouse moved to (450, 347)
Screenshot: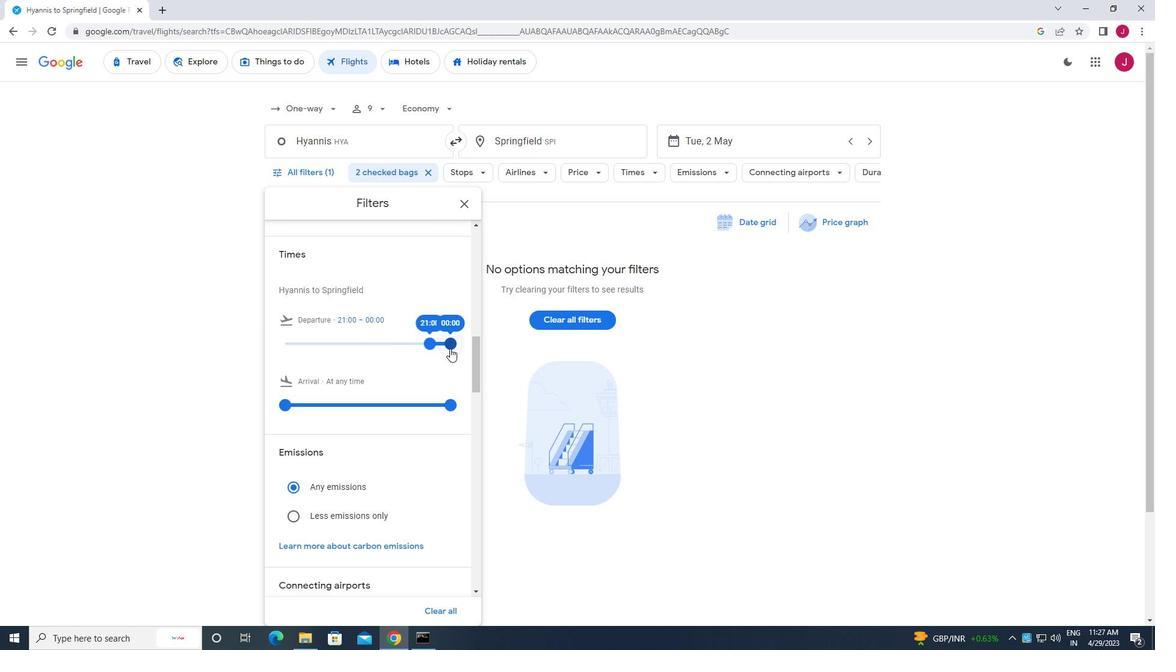 
Action: Mouse pressed left at (450, 347)
Screenshot: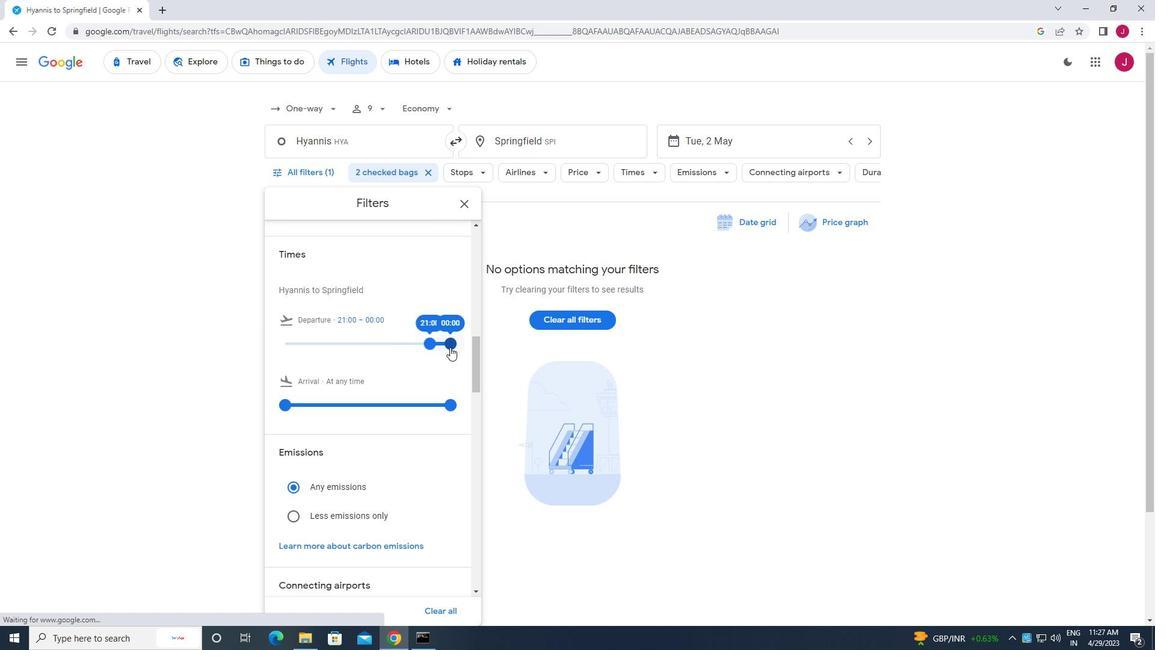 
Action: Mouse moved to (463, 202)
Screenshot: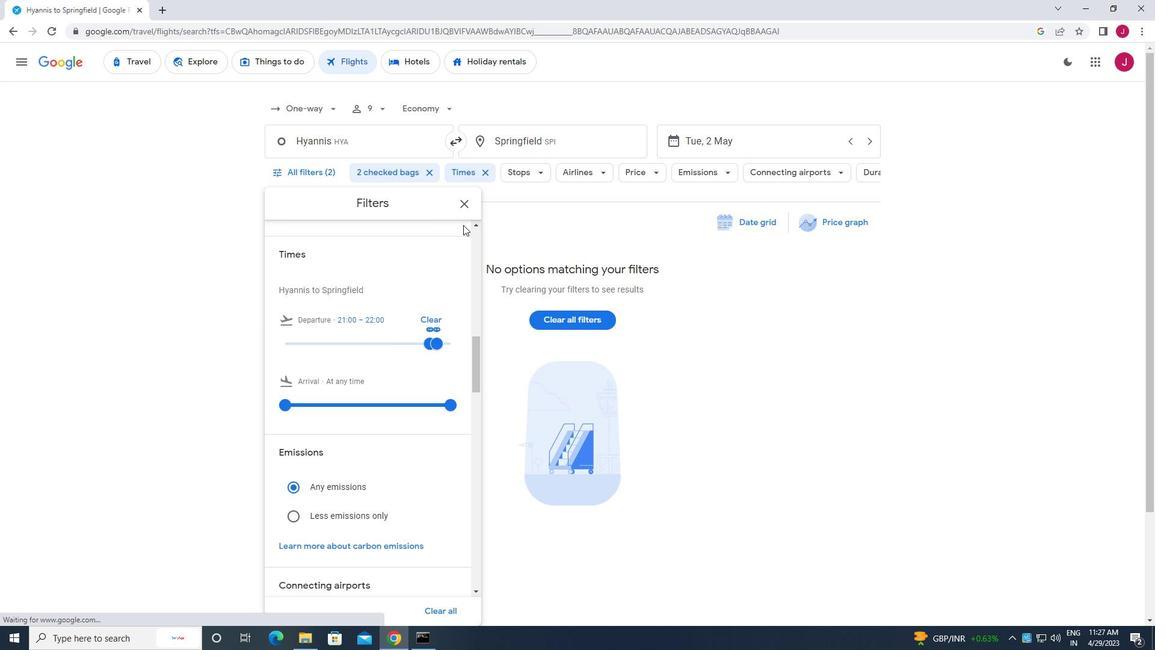 
Action: Mouse pressed left at (463, 202)
Screenshot: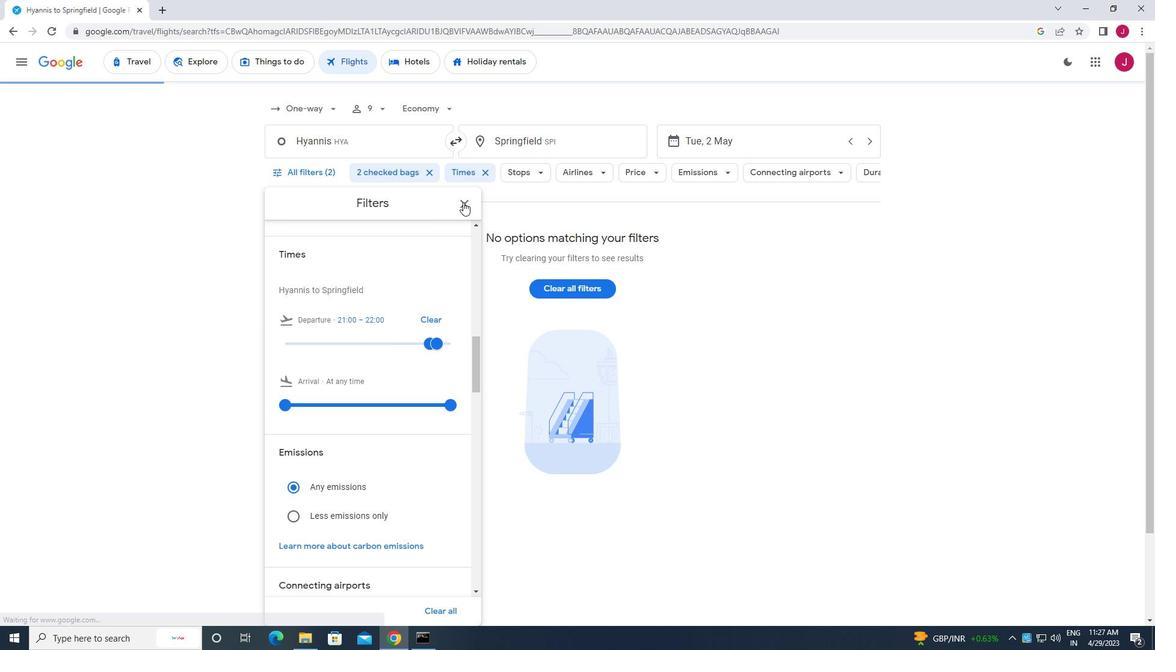 
Action: Mouse moved to (460, 203)
Screenshot: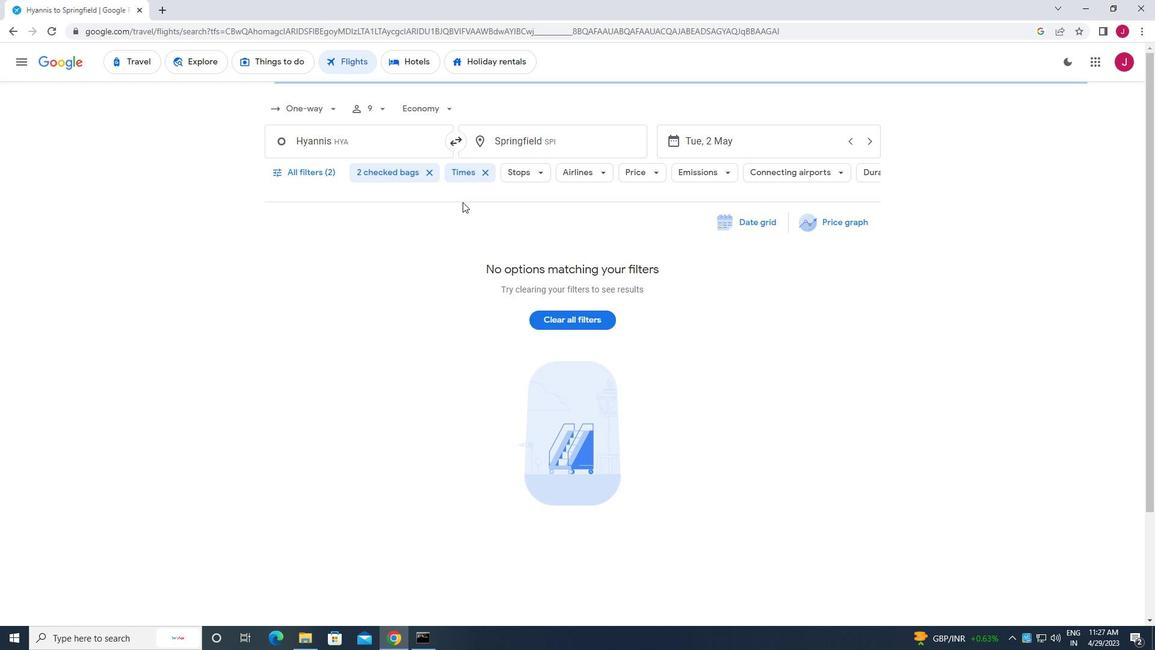 
